 Task: Find connections with filter location Deinze with filter topic #marketingdigitalwith filter profile language Potuguese with filter current company TVS Credit Services Ltd. with filter school CMR Institute Of Management Studies with filter industry Professional Organizations with filter service category Software Testing with filter keywords title Marketing Manager
Action: Mouse moved to (543, 93)
Screenshot: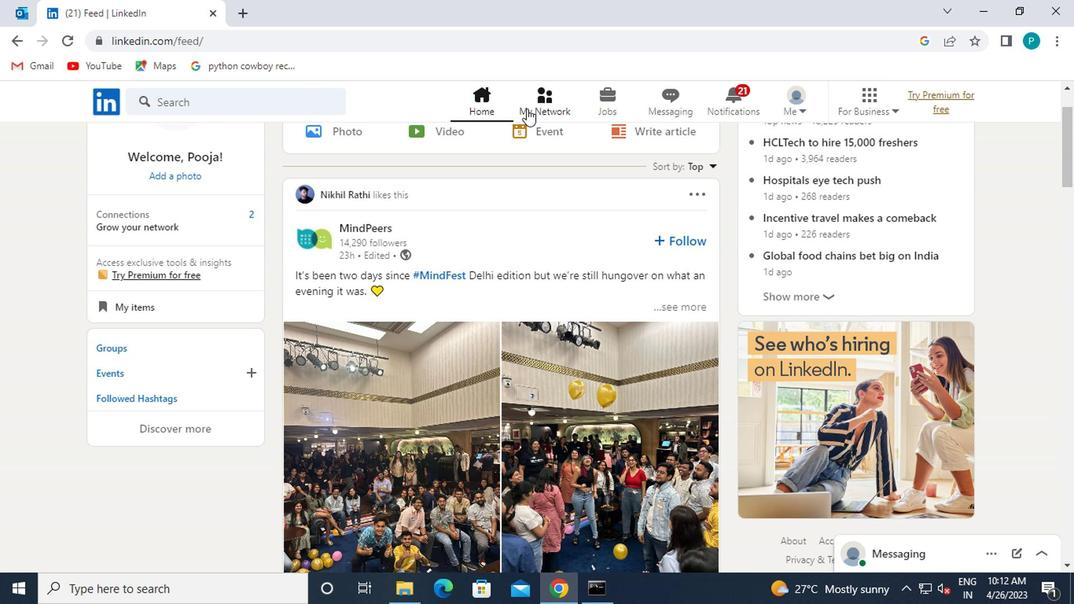 
Action: Mouse pressed left at (543, 93)
Screenshot: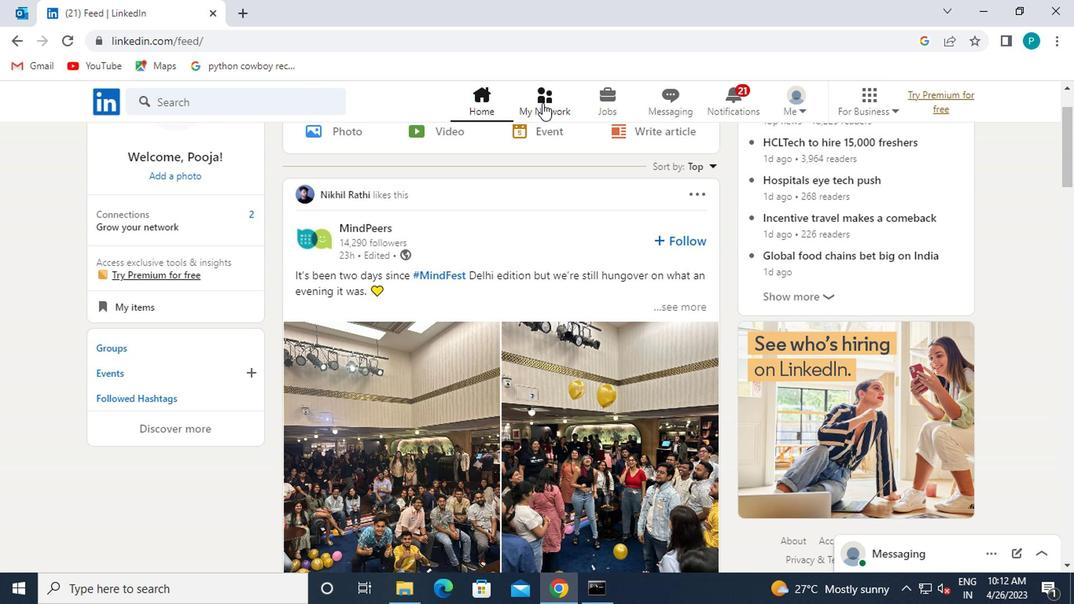 
Action: Mouse moved to (129, 188)
Screenshot: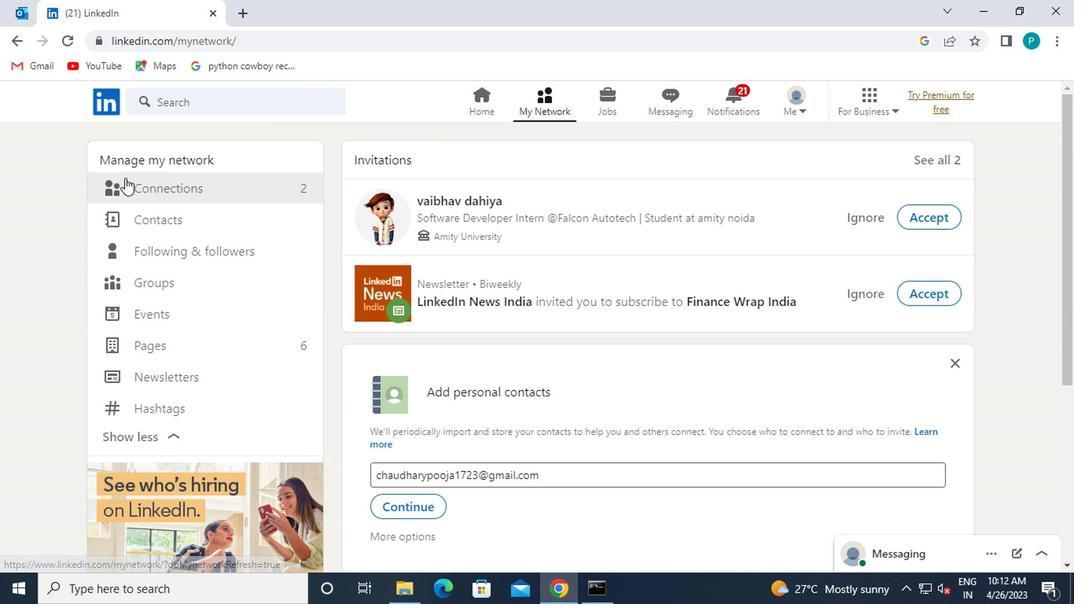 
Action: Mouse pressed left at (129, 188)
Screenshot: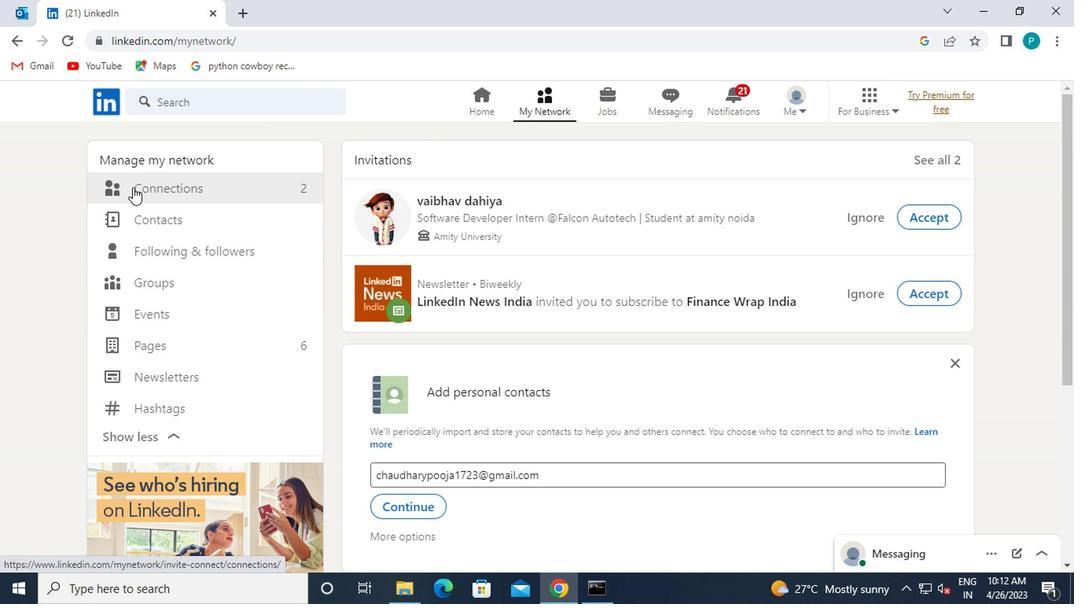 
Action: Mouse moved to (642, 187)
Screenshot: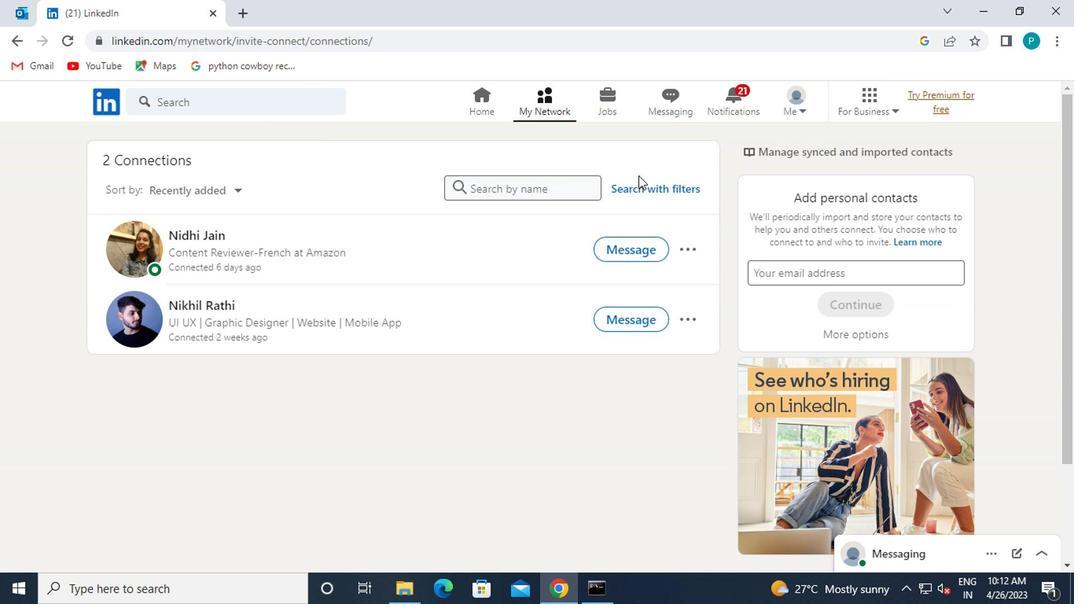 
Action: Mouse pressed left at (642, 187)
Screenshot: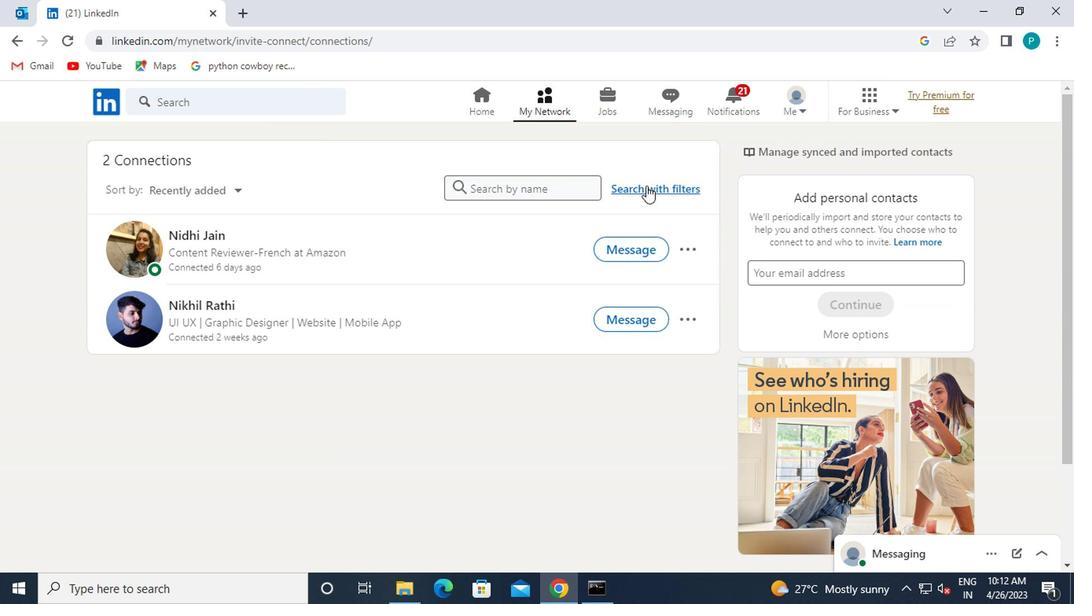 
Action: Mouse moved to (515, 137)
Screenshot: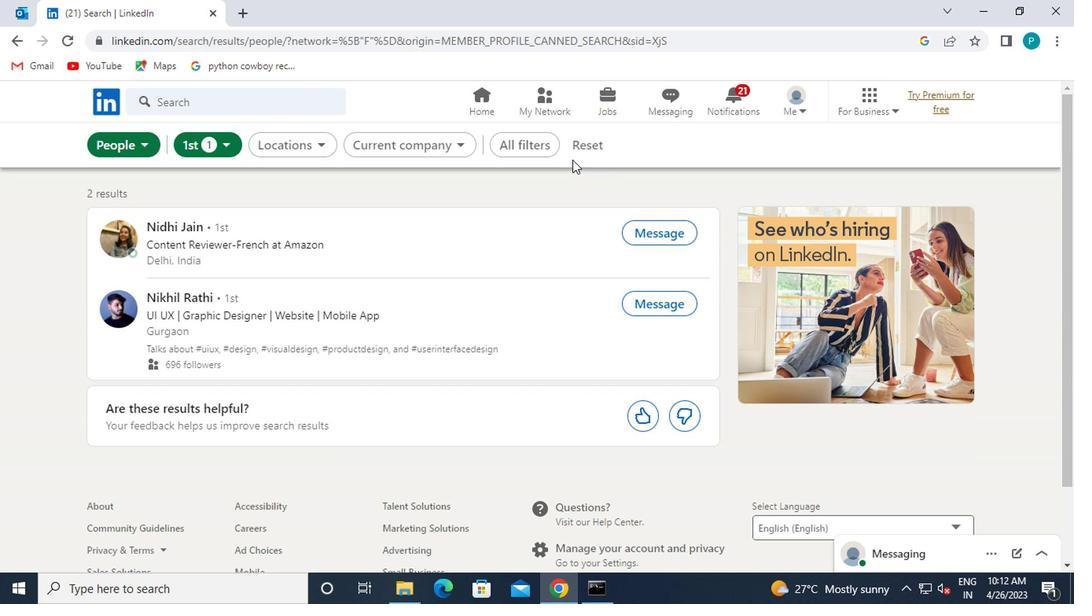 
Action: Mouse pressed left at (515, 137)
Screenshot: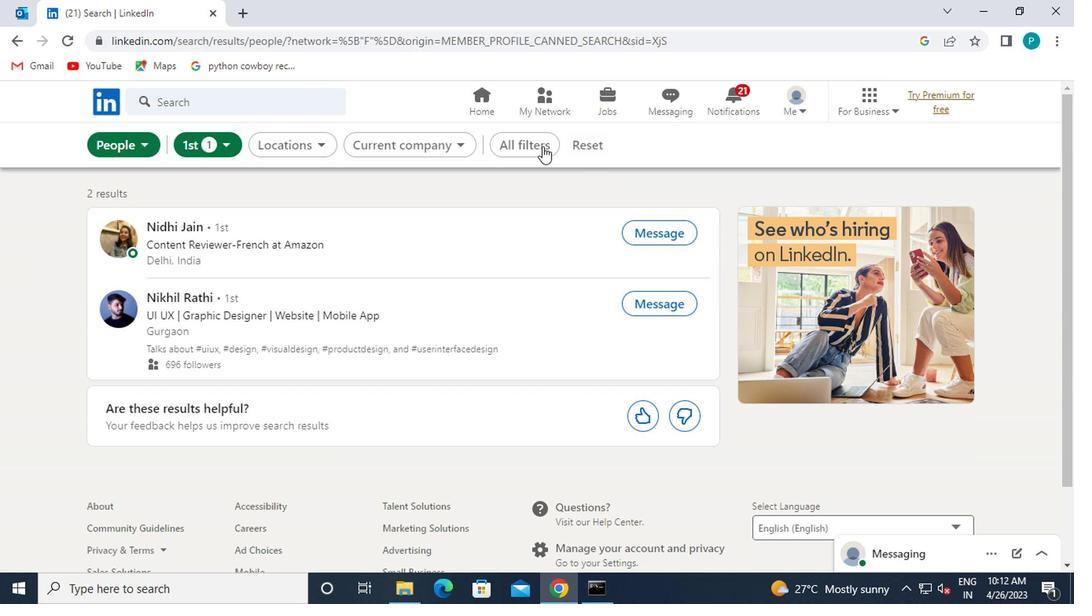 
Action: Mouse moved to (852, 322)
Screenshot: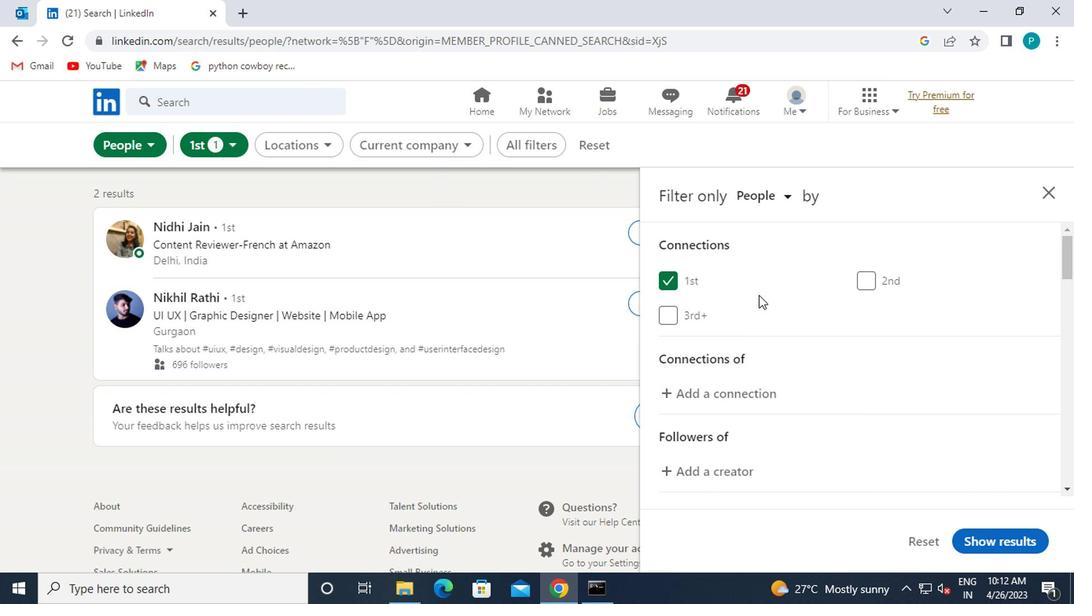 
Action: Mouse scrolled (852, 321) with delta (0, -1)
Screenshot: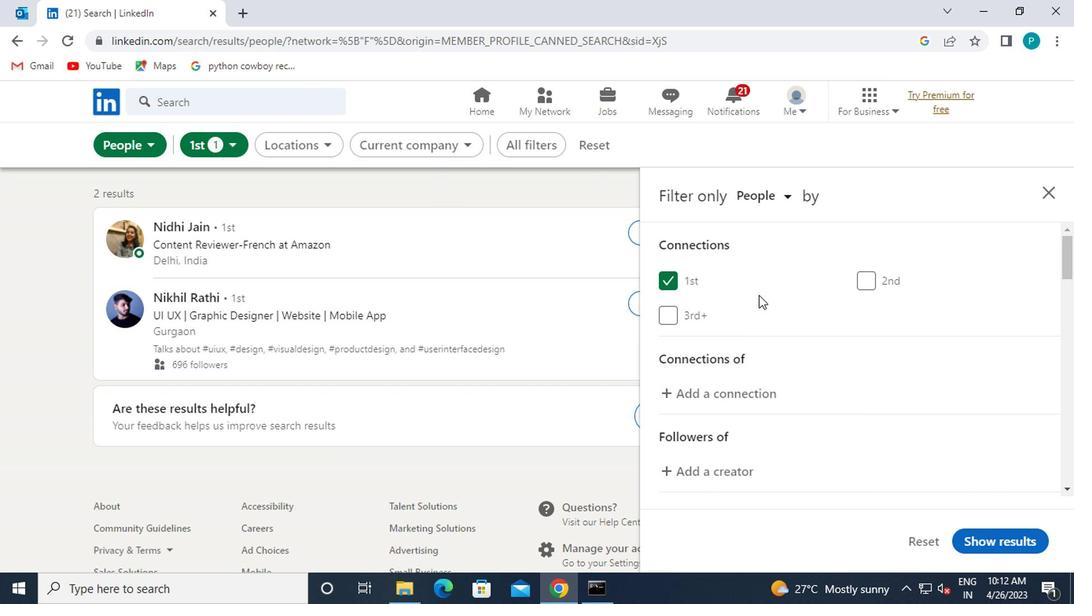 
Action: Mouse moved to (852, 323)
Screenshot: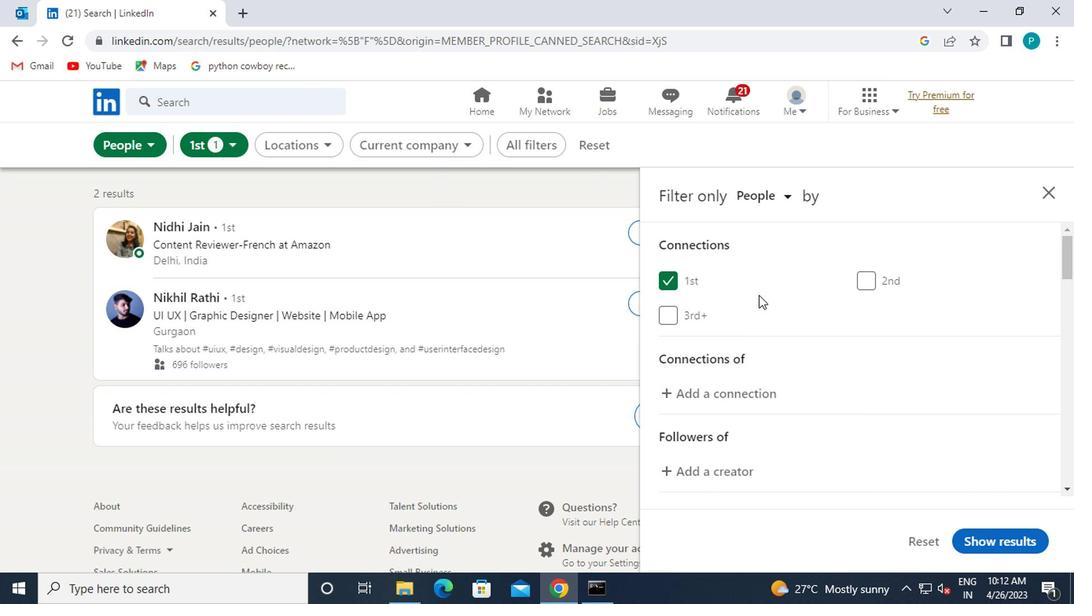 
Action: Mouse scrolled (852, 322) with delta (0, 0)
Screenshot: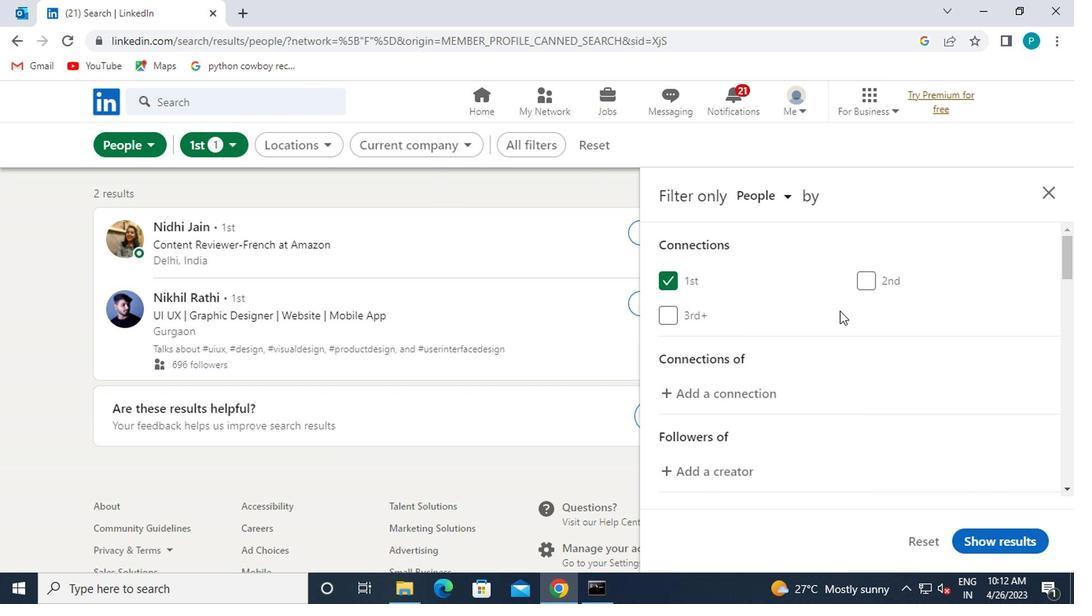 
Action: Mouse scrolled (852, 322) with delta (0, 0)
Screenshot: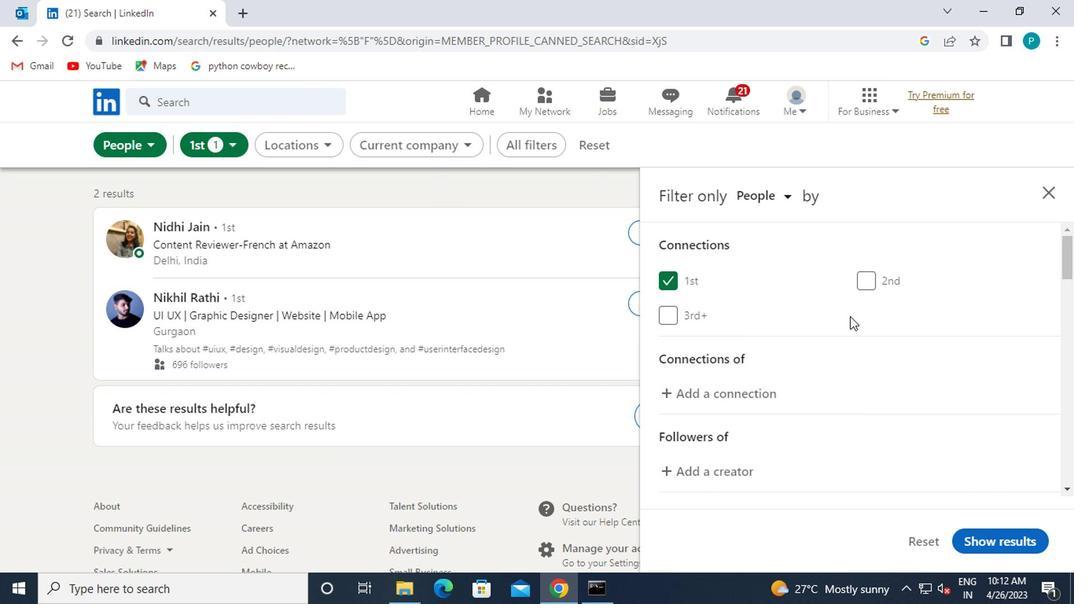 
Action: Mouse scrolled (852, 322) with delta (0, 0)
Screenshot: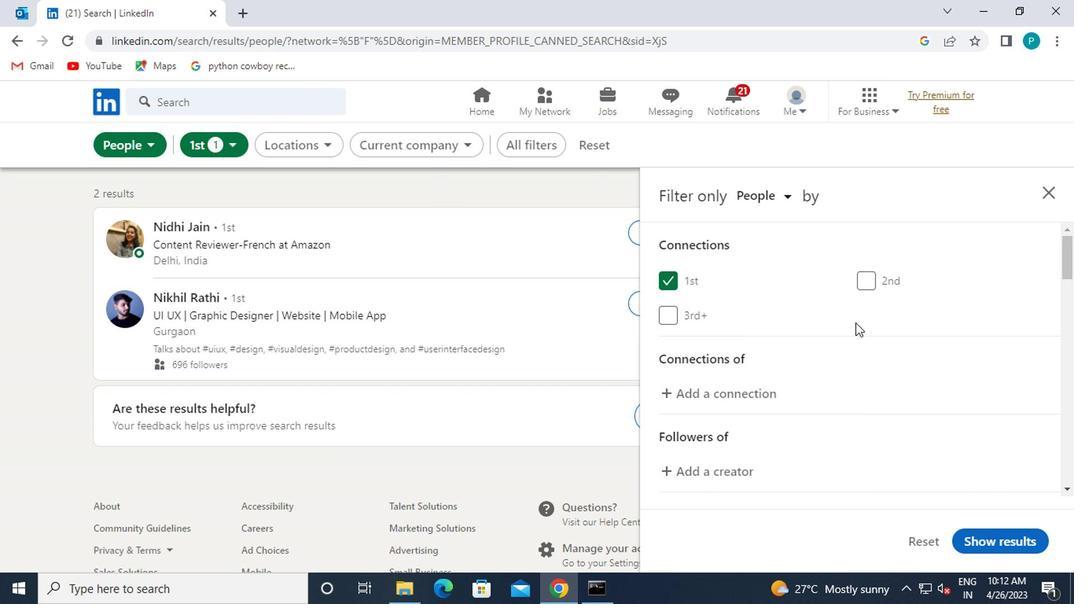 
Action: Mouse moved to (866, 311)
Screenshot: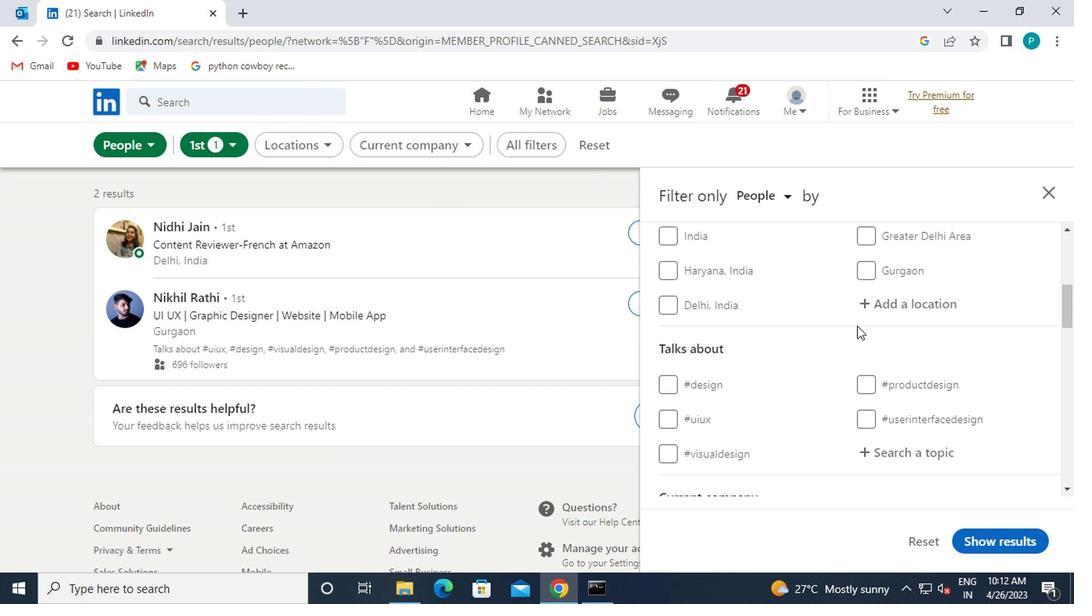 
Action: Mouse pressed left at (866, 311)
Screenshot: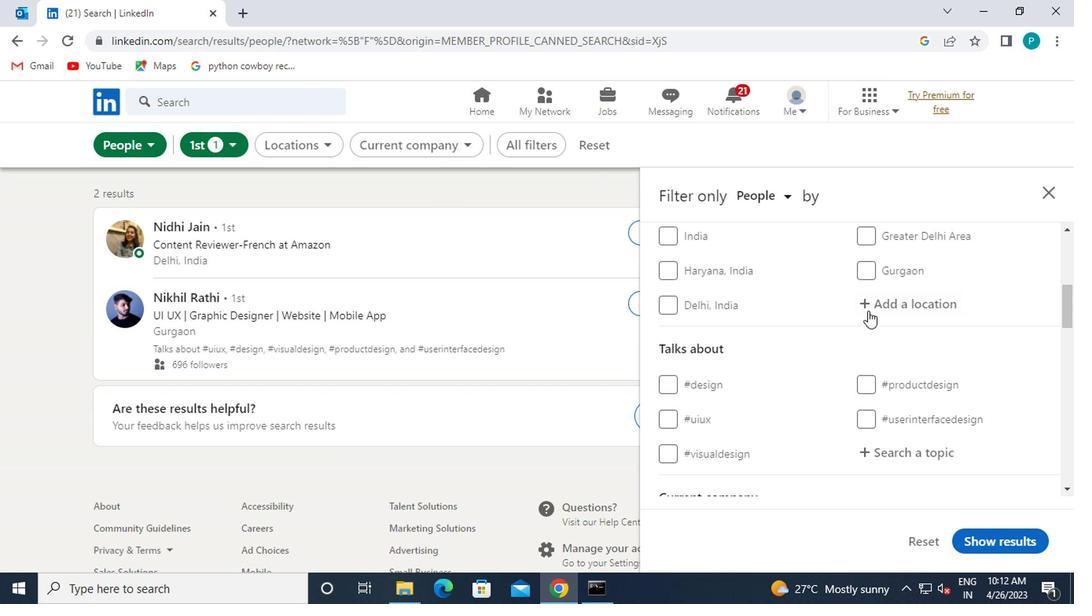 
Action: Mouse moved to (867, 307)
Screenshot: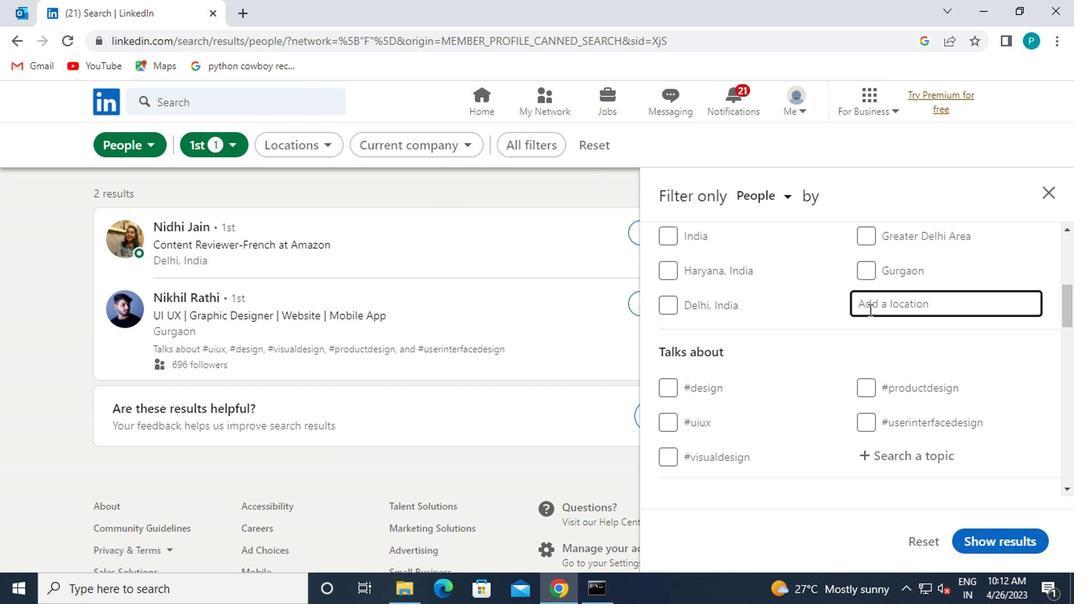 
Action: Key pressed <Key.caps_lock>d<Key.caps_lock>ei
Screenshot: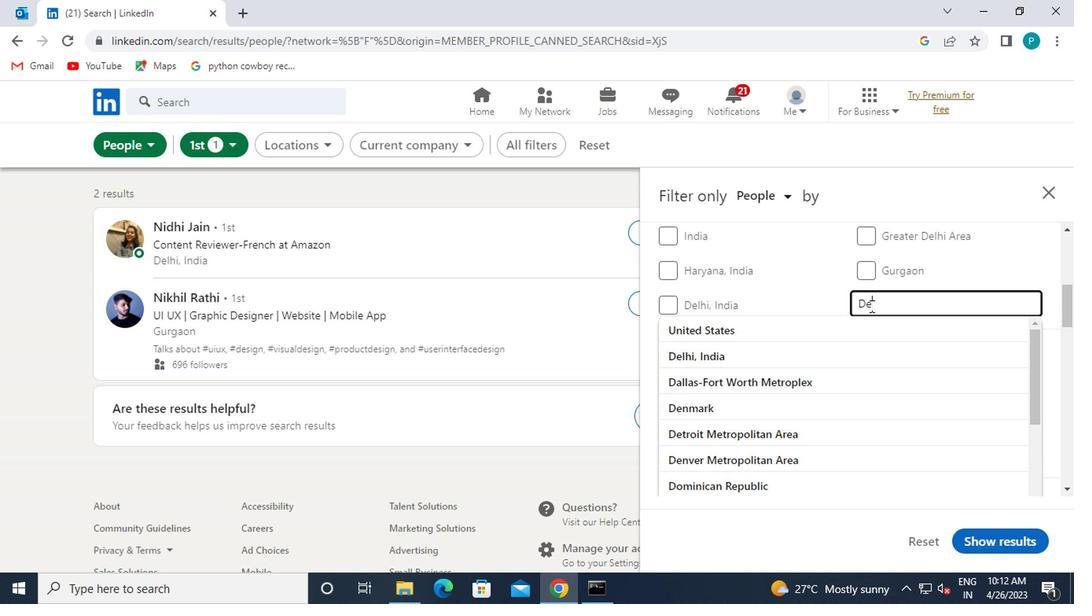 
Action: Mouse moved to (842, 270)
Screenshot: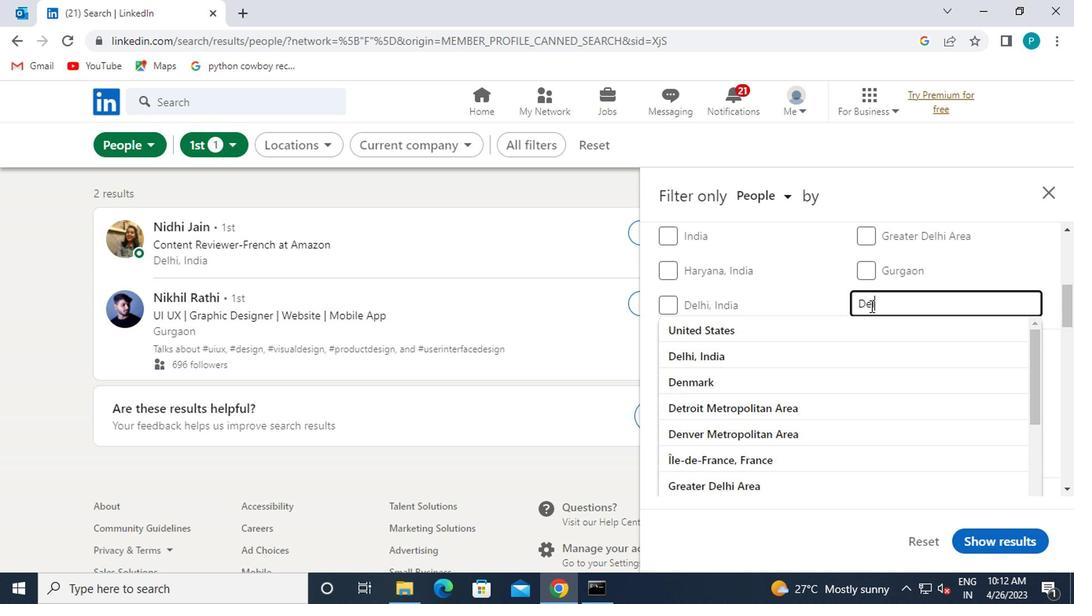 
Action: Key pressed nze
Screenshot: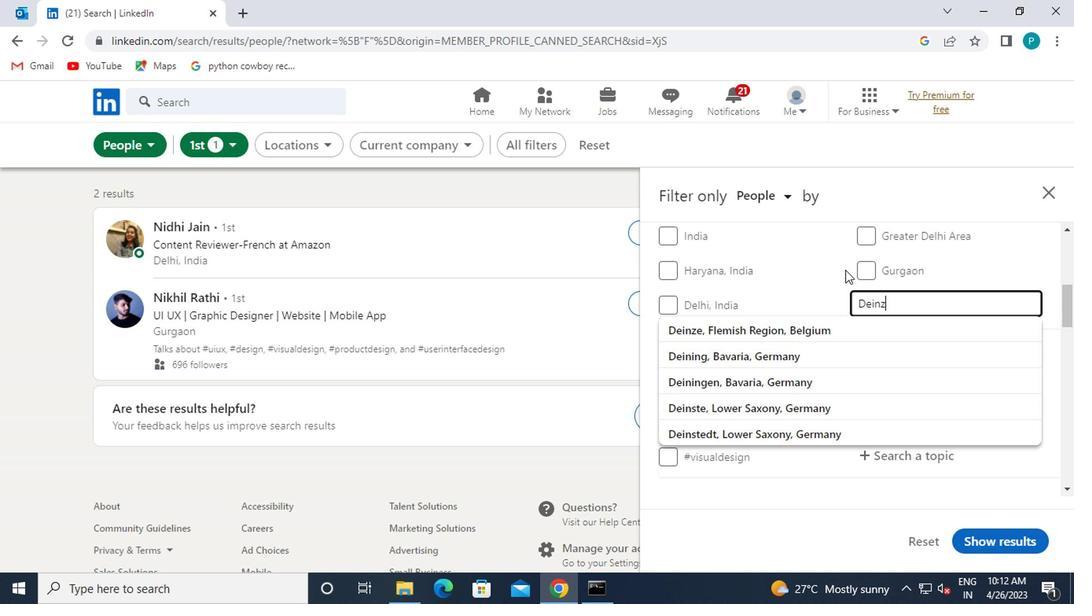 
Action: Mouse moved to (841, 332)
Screenshot: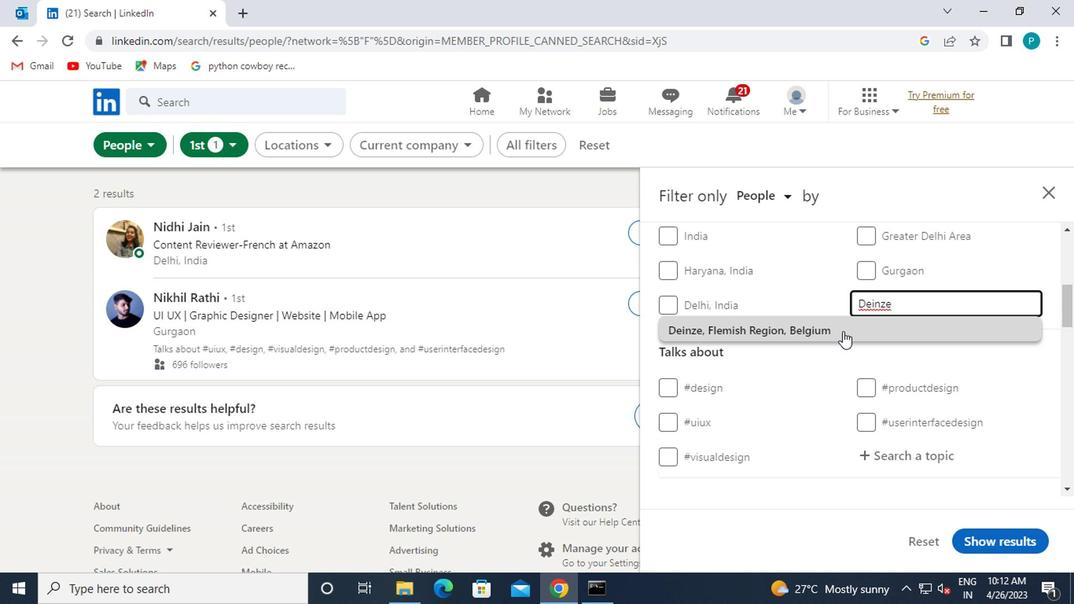 
Action: Mouse pressed left at (841, 332)
Screenshot: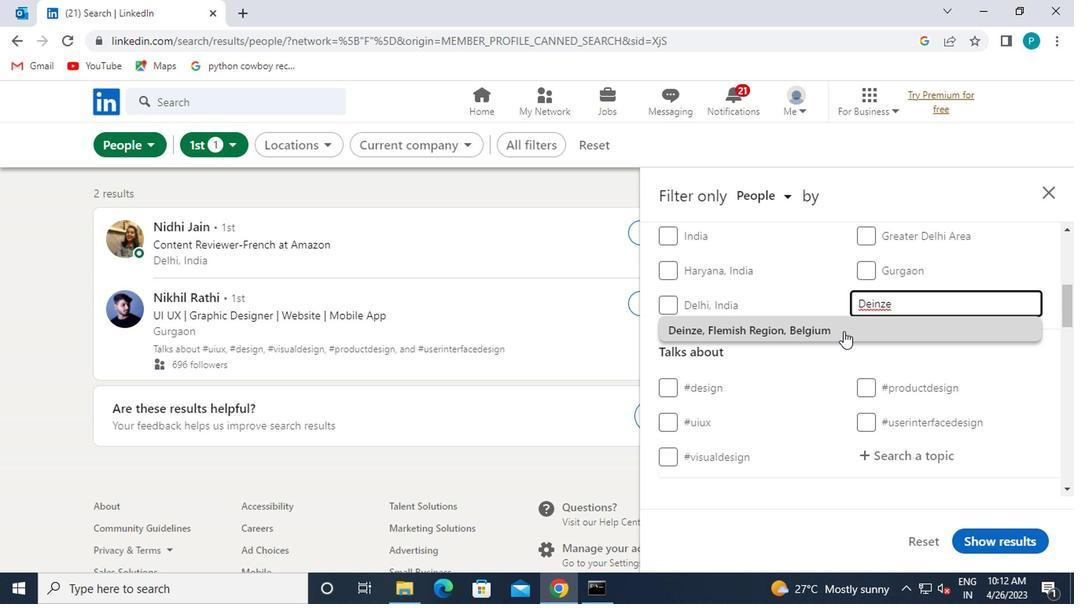 
Action: Mouse scrolled (841, 331) with delta (0, -1)
Screenshot: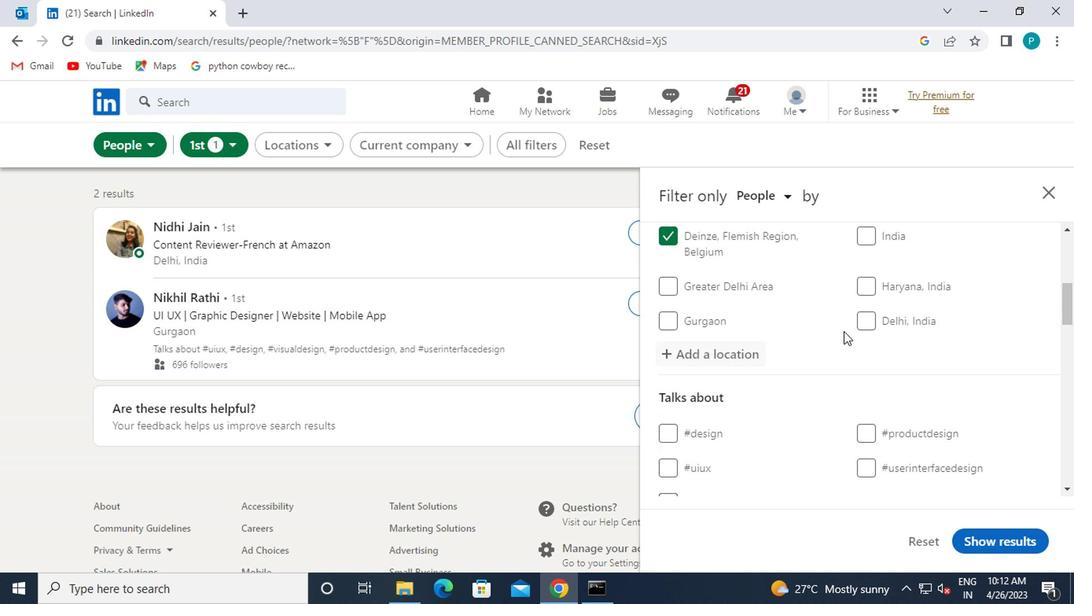 
Action: Mouse scrolled (841, 331) with delta (0, -1)
Screenshot: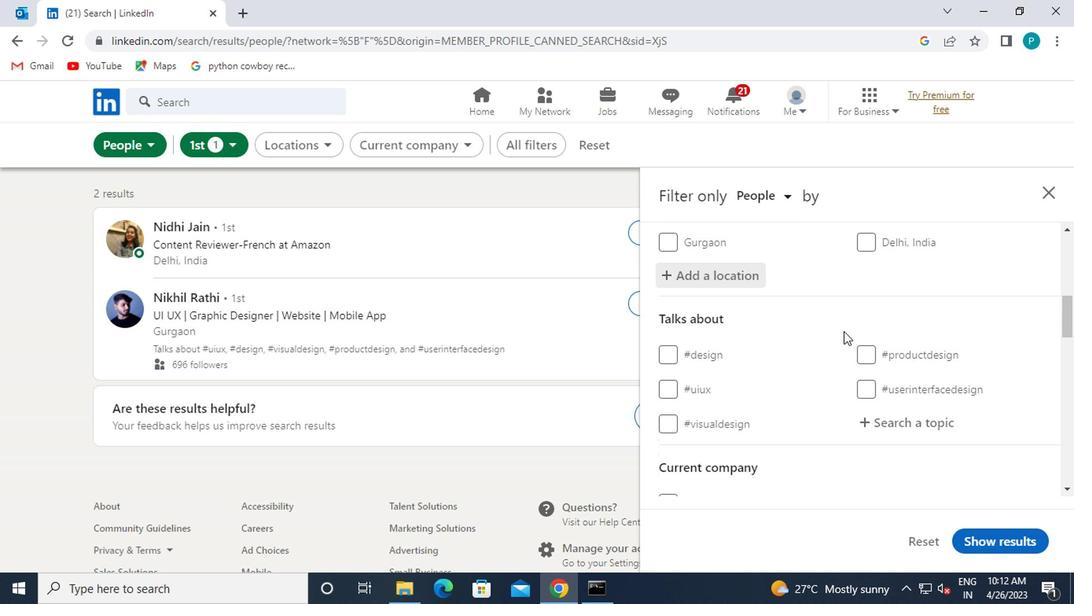 
Action: Mouse scrolled (841, 331) with delta (0, -1)
Screenshot: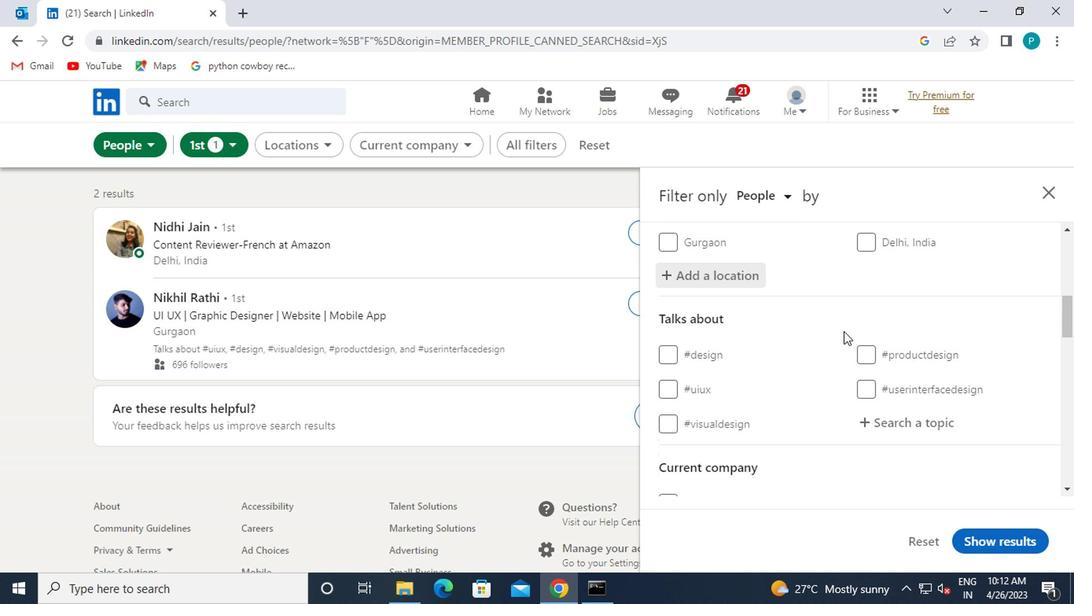 
Action: Mouse moved to (886, 272)
Screenshot: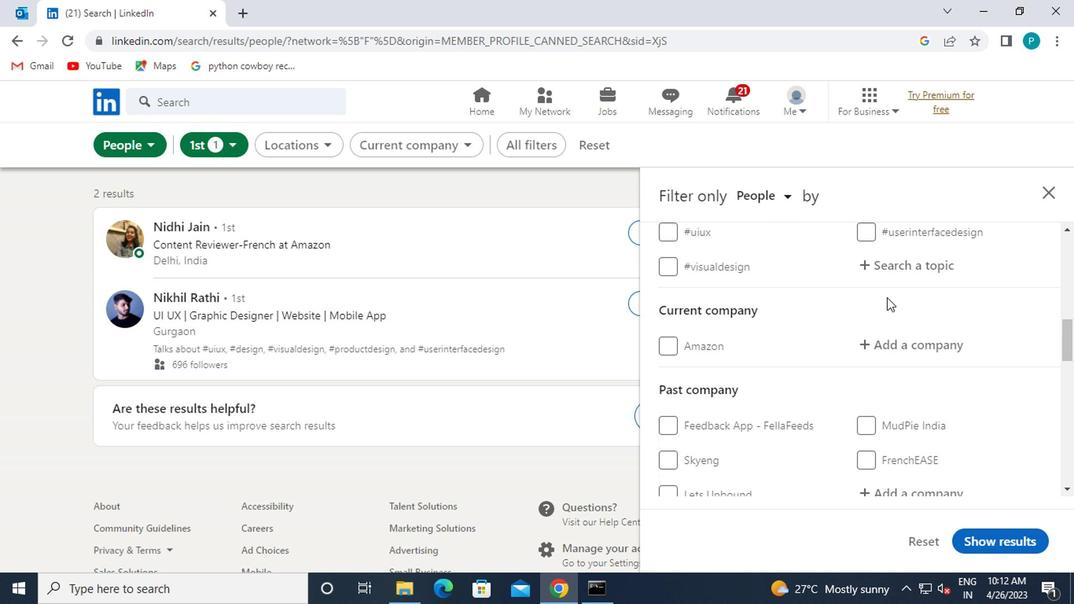 
Action: Mouse pressed left at (886, 272)
Screenshot: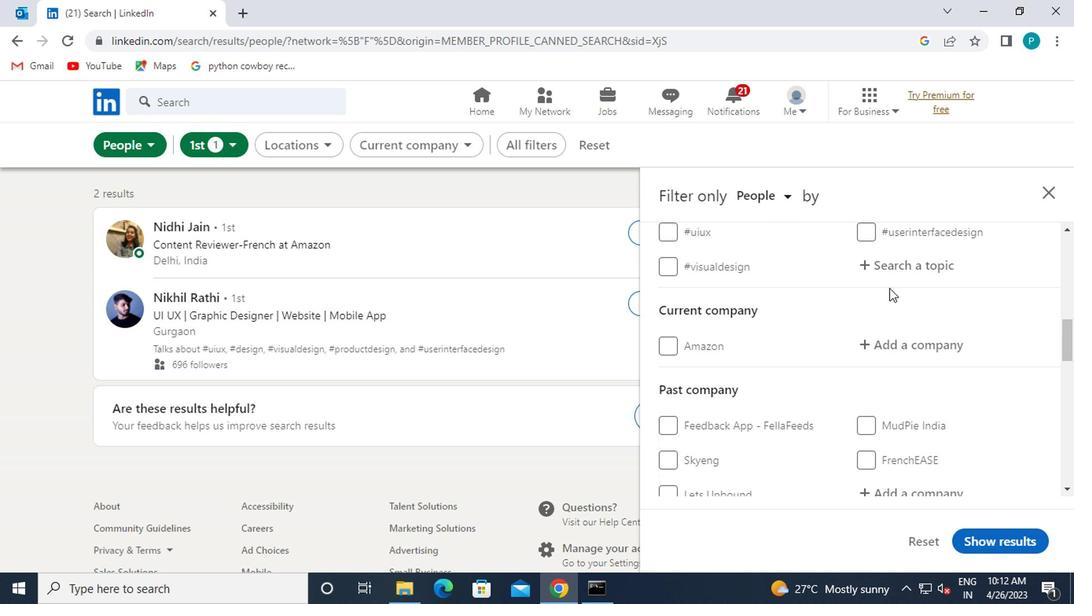 
Action: Mouse moved to (919, 243)
Screenshot: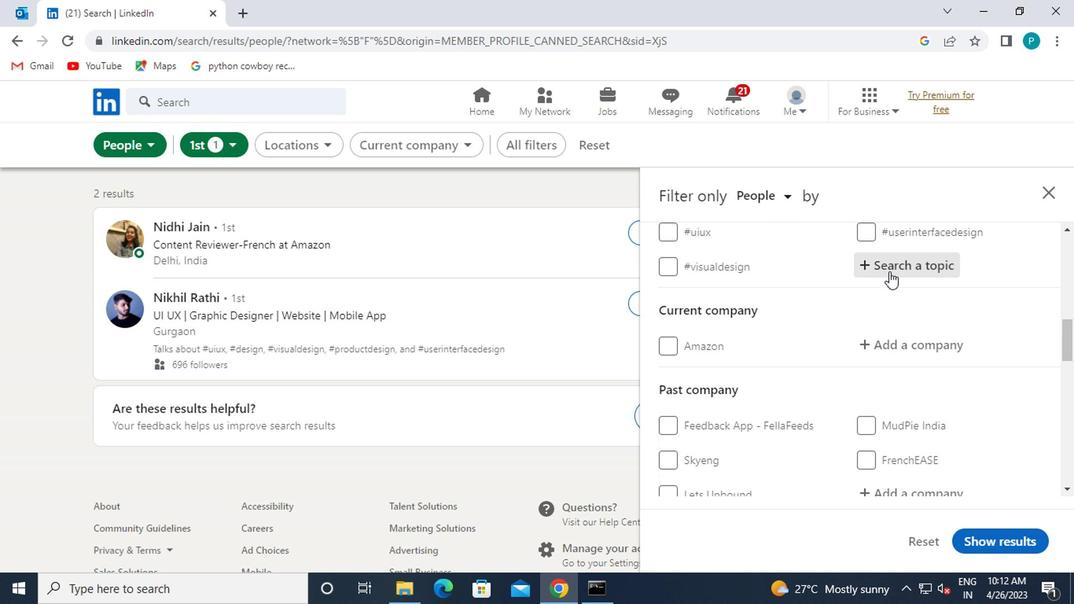 
Action: Key pressed <Key.shift>#MARKEY<Key.backspace>TINGDIGITAL
Screenshot: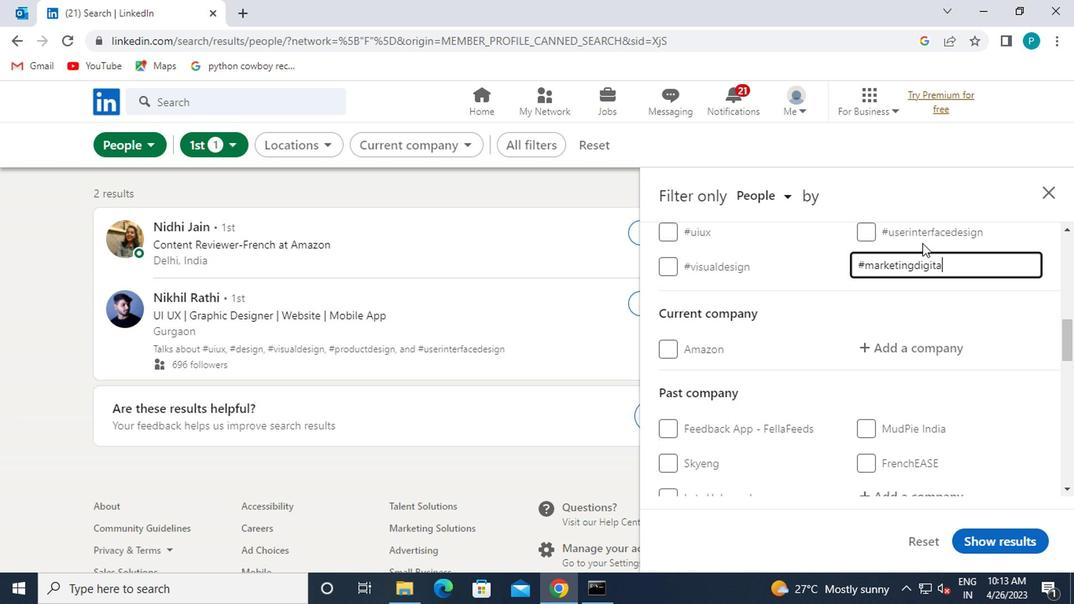 
Action: Mouse moved to (927, 257)
Screenshot: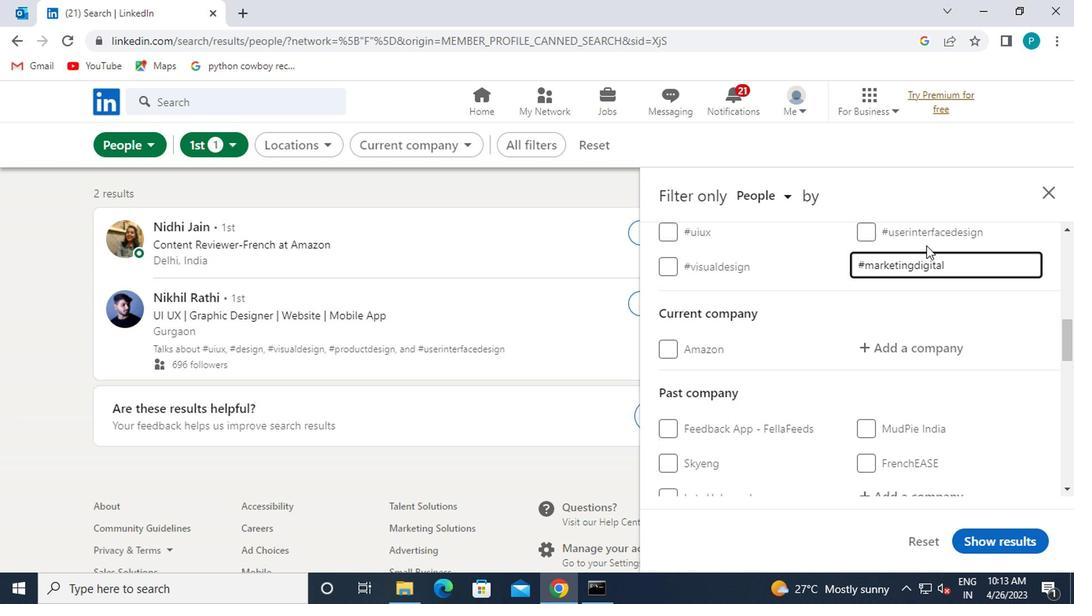 
Action: Mouse scrolled (927, 256) with delta (0, 0)
Screenshot: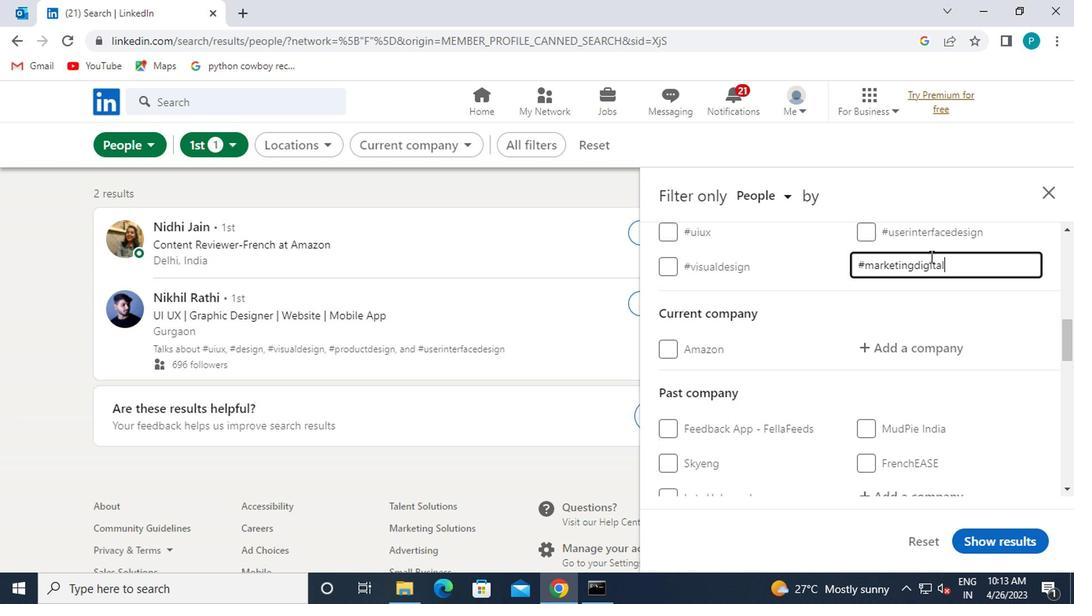 
Action: Mouse moved to (938, 321)
Screenshot: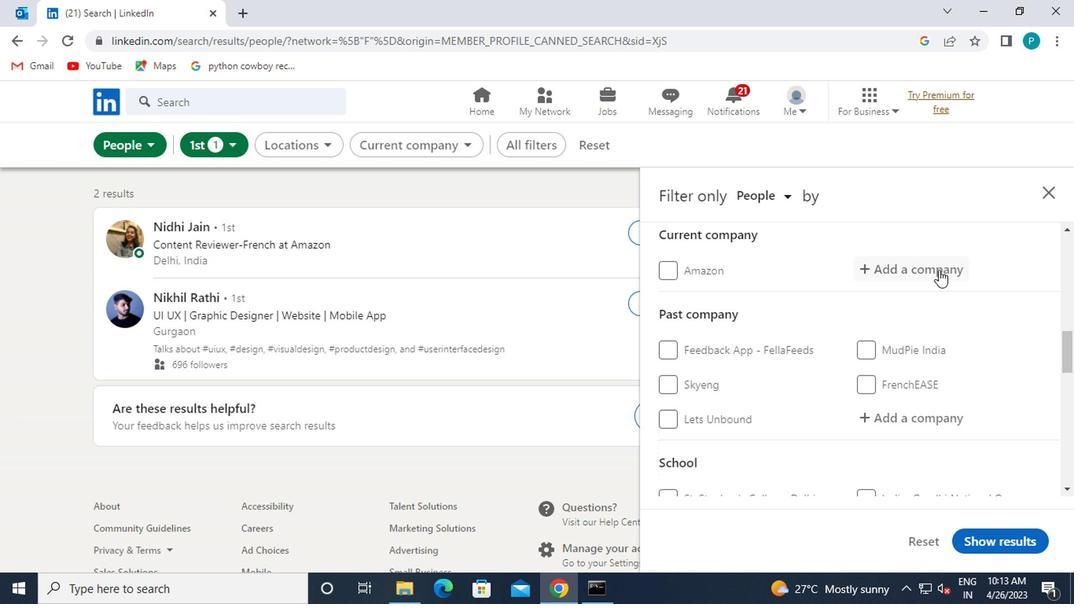 
Action: Mouse scrolled (938, 321) with delta (0, 0)
Screenshot: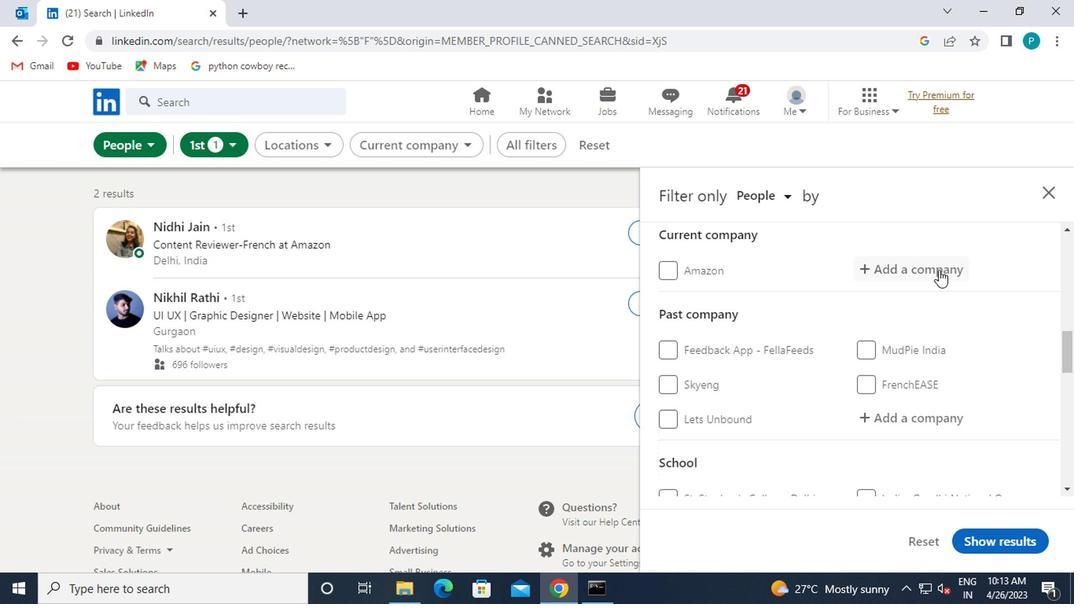 
Action: Mouse moved to (916, 313)
Screenshot: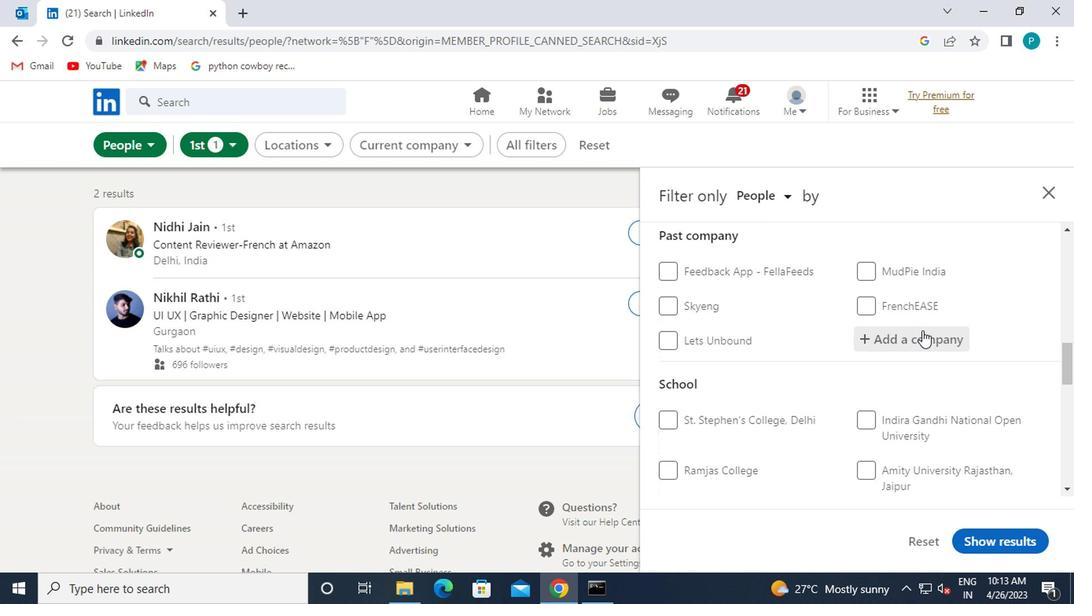 
Action: Mouse scrolled (916, 315) with delta (0, 1)
Screenshot: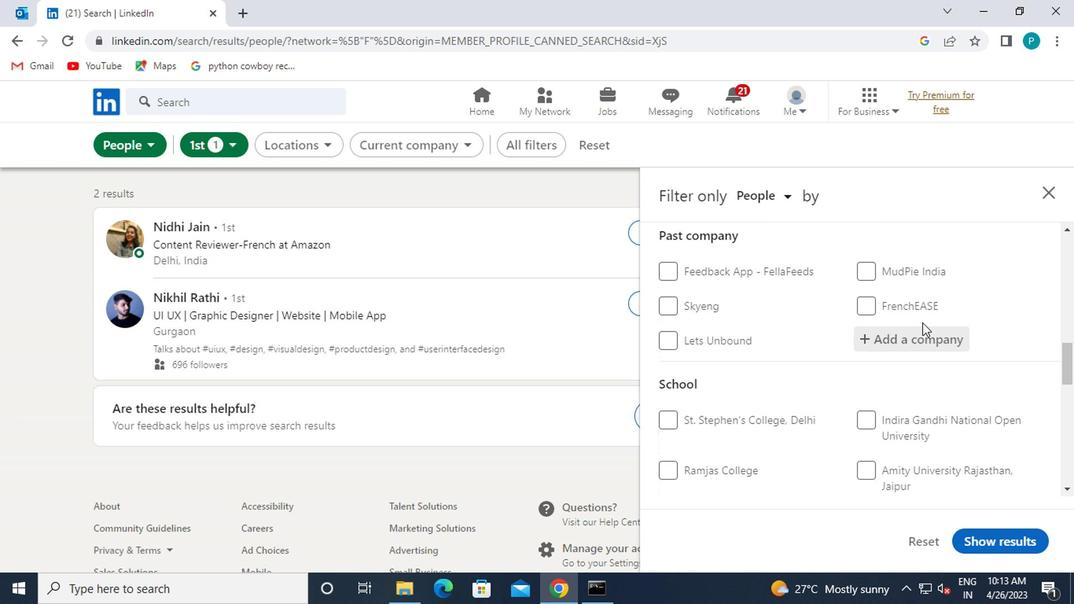 
Action: Mouse scrolled (916, 315) with delta (0, 1)
Screenshot: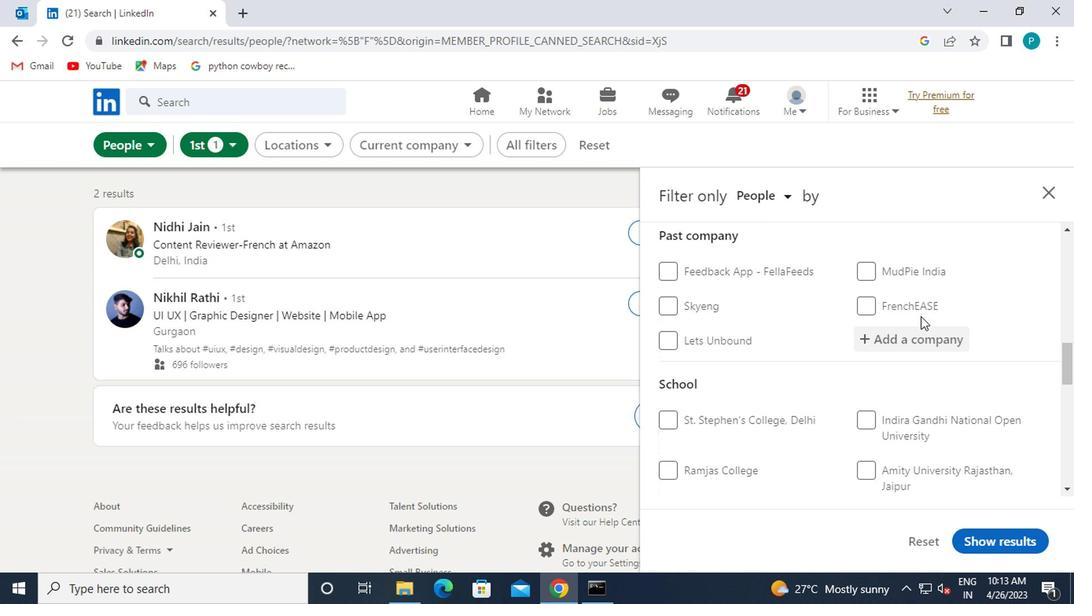 
Action: Mouse moved to (899, 350)
Screenshot: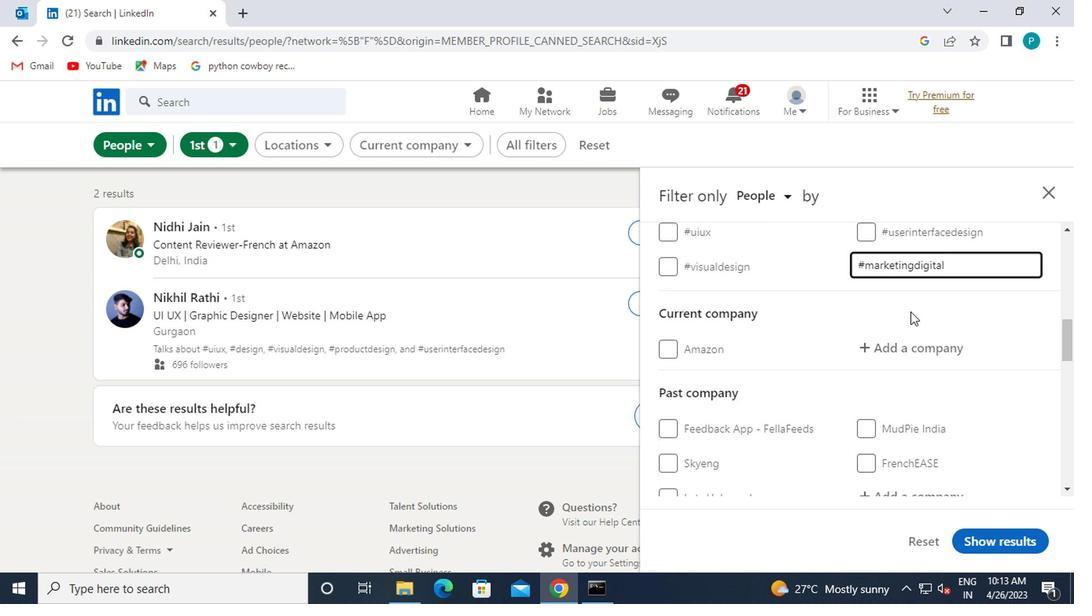 
Action: Mouse pressed left at (899, 350)
Screenshot: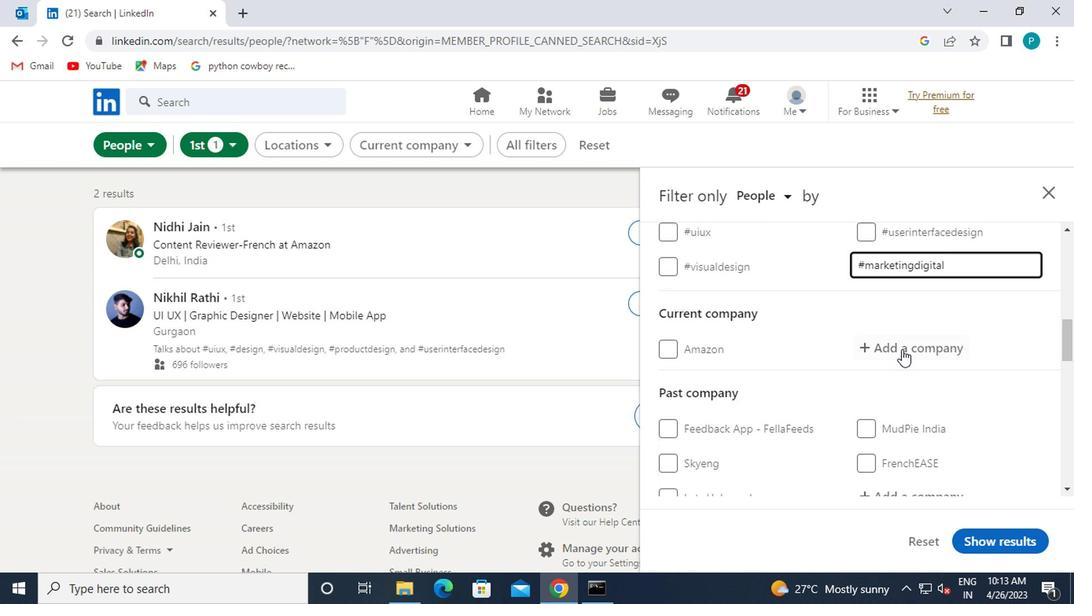 
Action: Mouse moved to (891, 306)
Screenshot: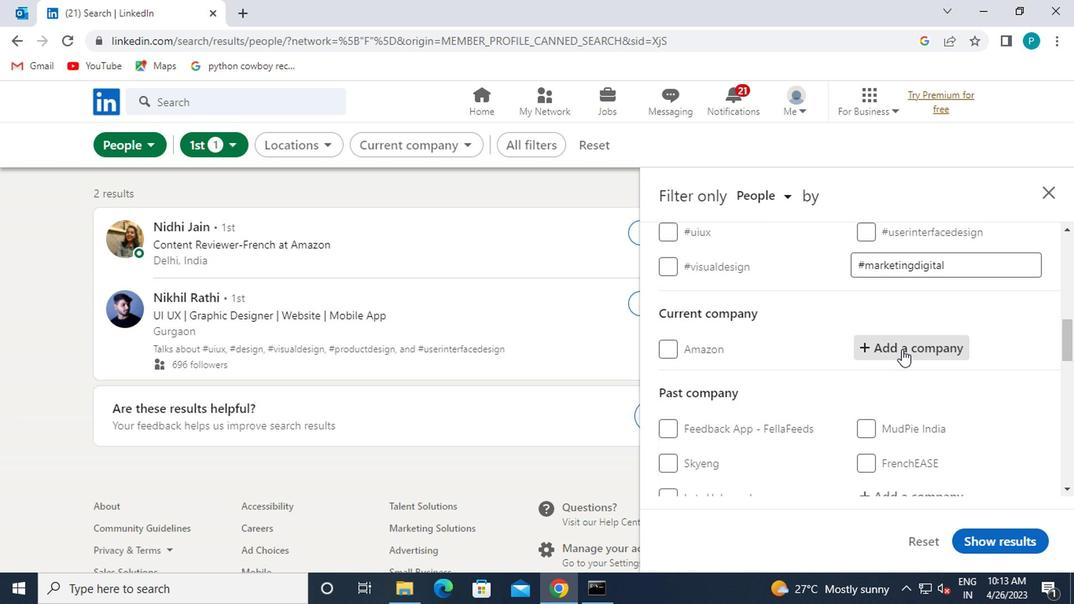 
Action: Key pressed TVX<Key.backspace>S
Screenshot: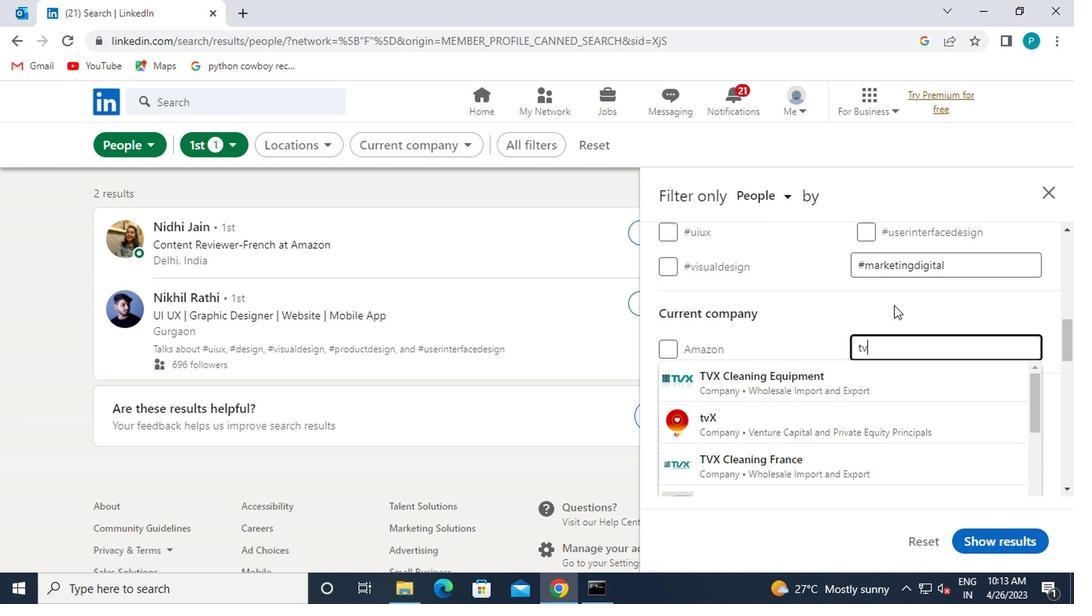 
Action: Mouse moved to (805, 471)
Screenshot: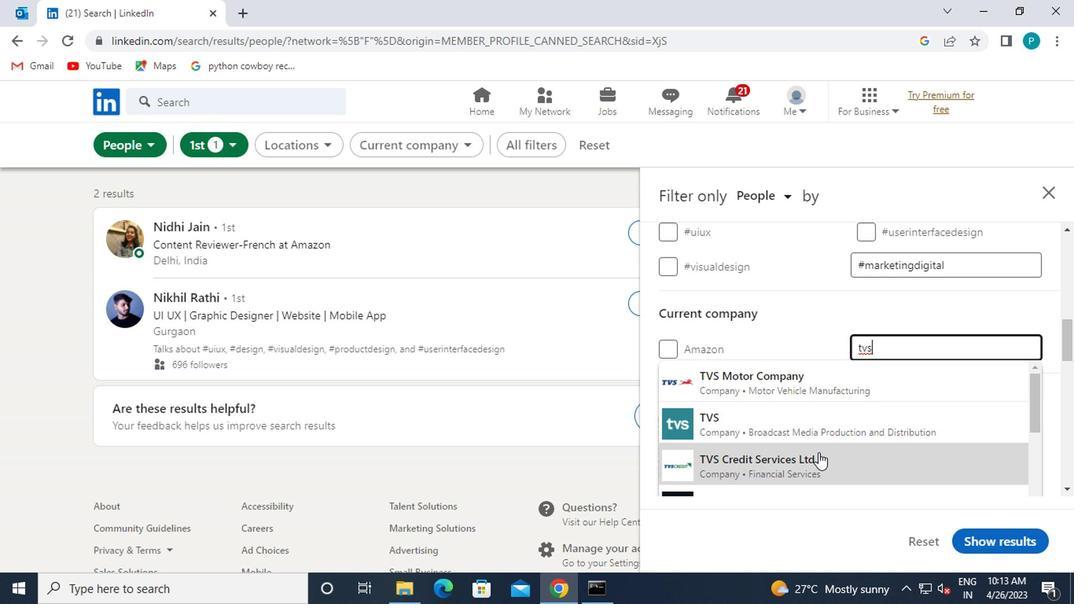 
Action: Mouse pressed left at (805, 471)
Screenshot: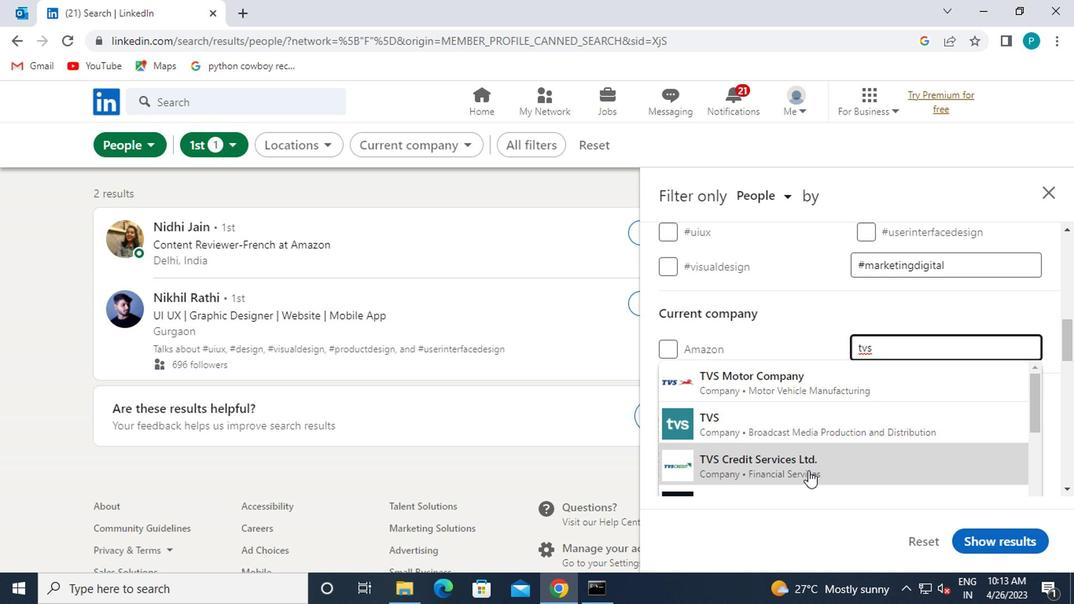 
Action: Mouse moved to (814, 447)
Screenshot: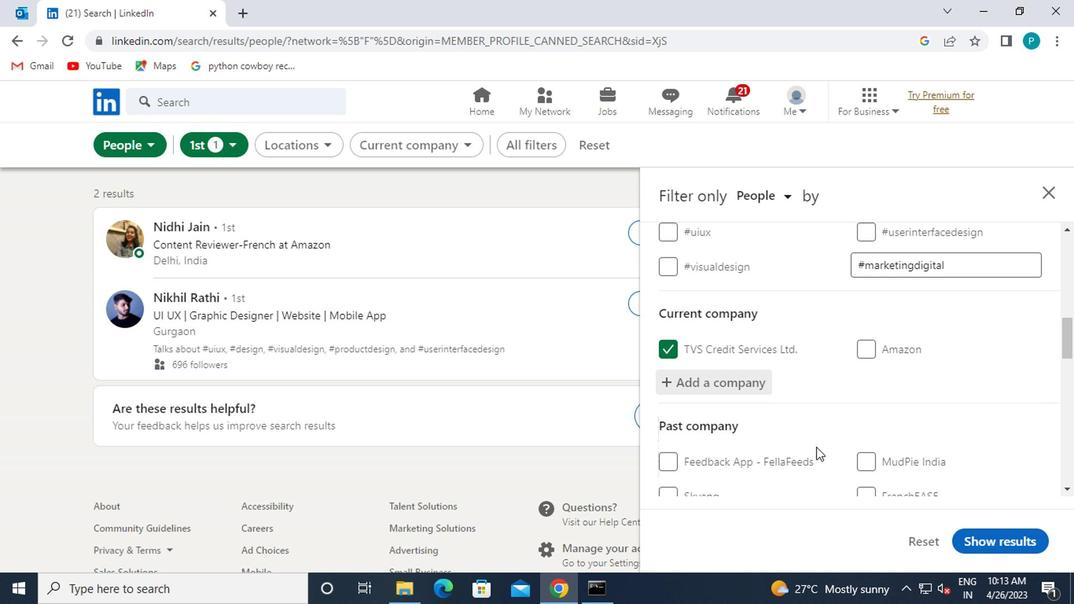 
Action: Mouse scrolled (814, 447) with delta (0, 0)
Screenshot: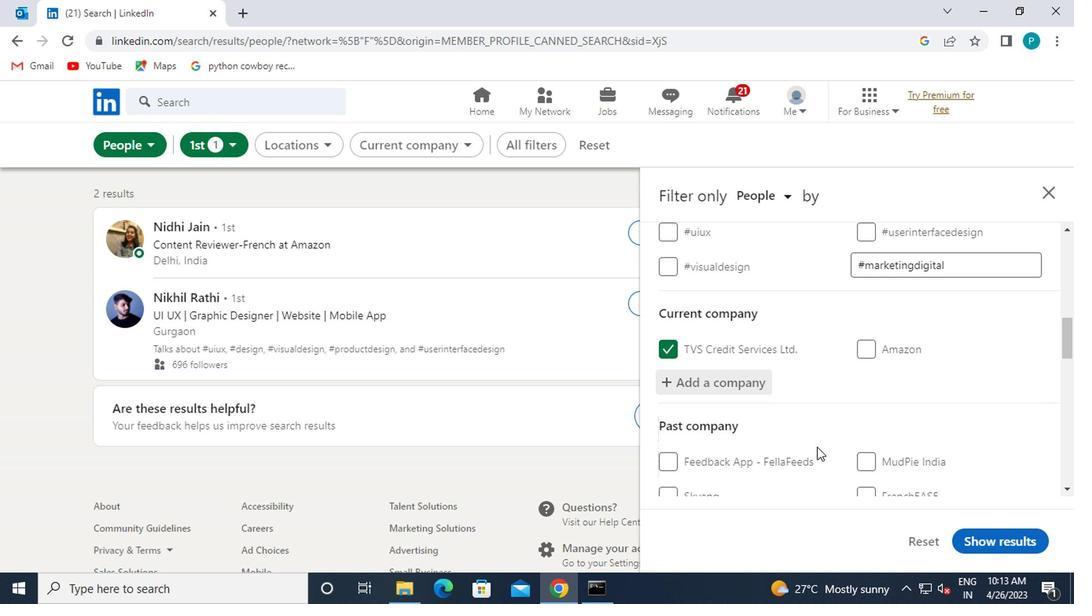 
Action: Mouse scrolled (814, 447) with delta (0, 0)
Screenshot: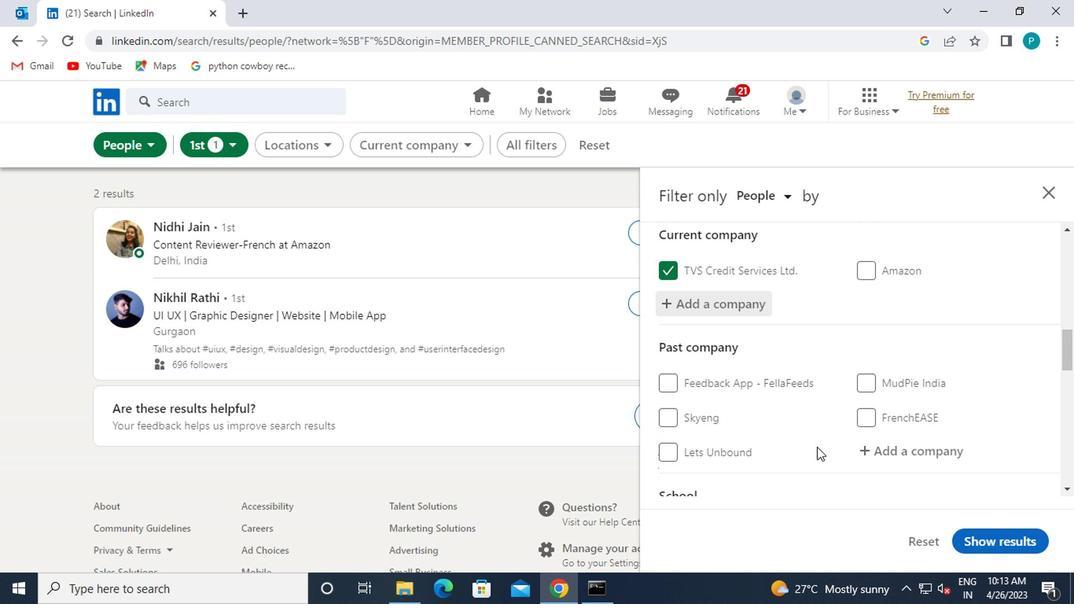 
Action: Mouse scrolled (814, 447) with delta (0, 0)
Screenshot: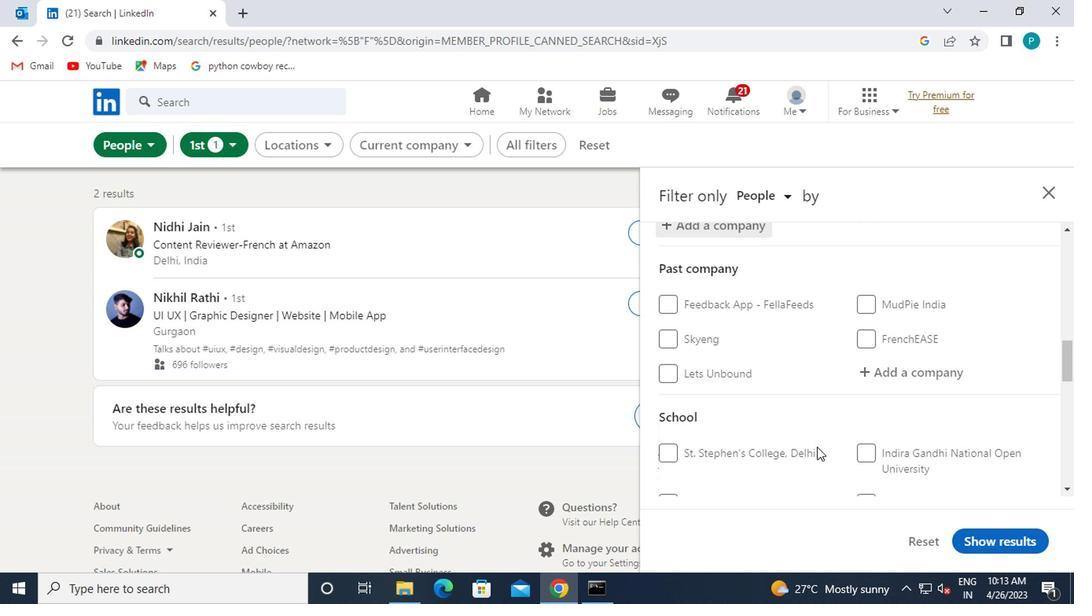 
Action: Mouse scrolled (814, 447) with delta (0, 0)
Screenshot: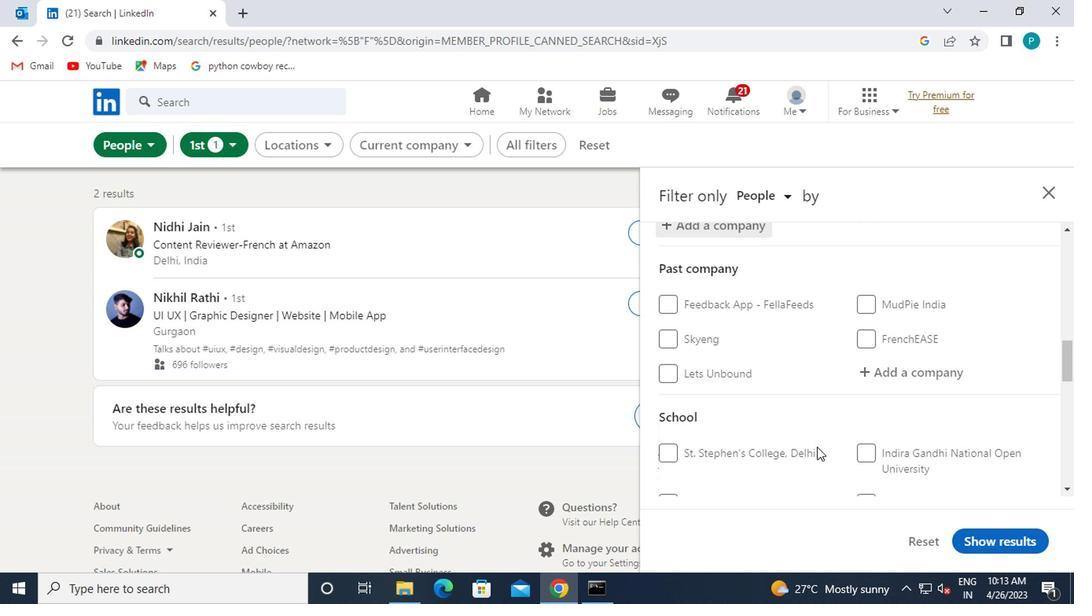 
Action: Mouse moved to (862, 396)
Screenshot: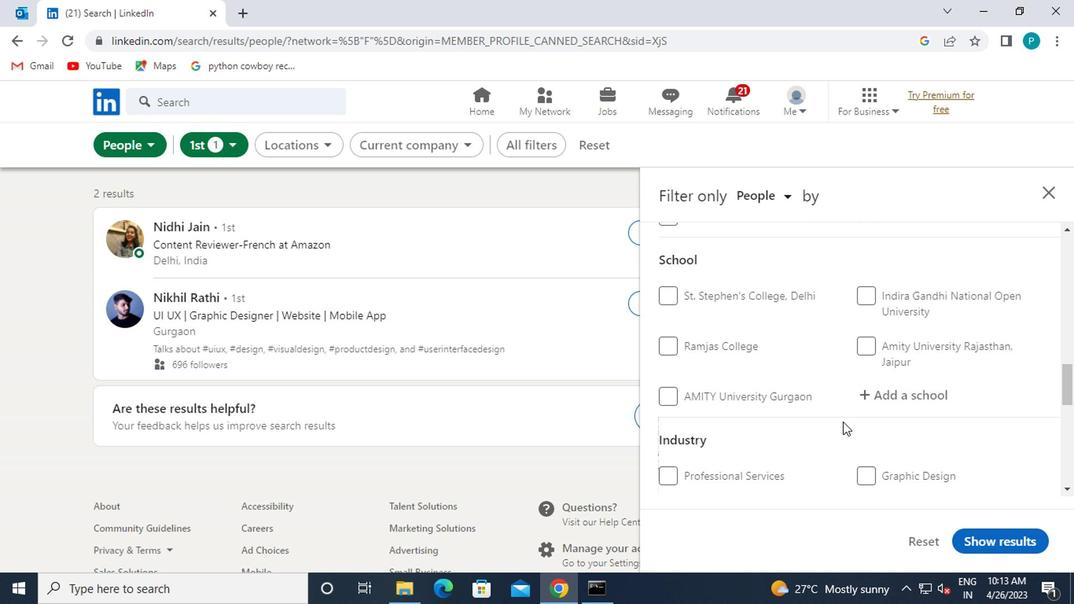 
Action: Mouse pressed left at (862, 396)
Screenshot: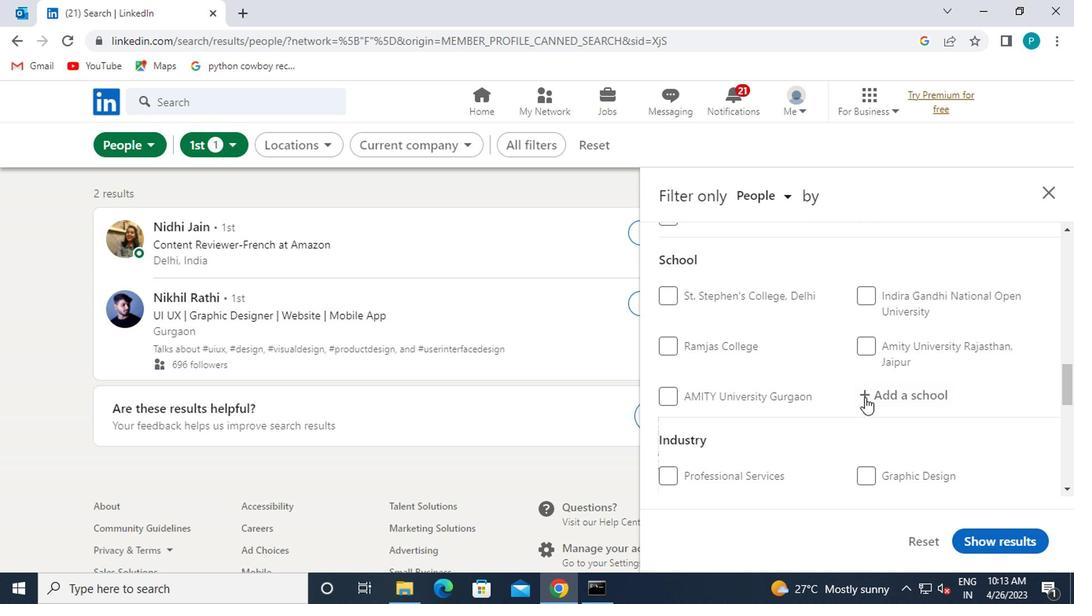 
Action: Mouse moved to (853, 396)
Screenshot: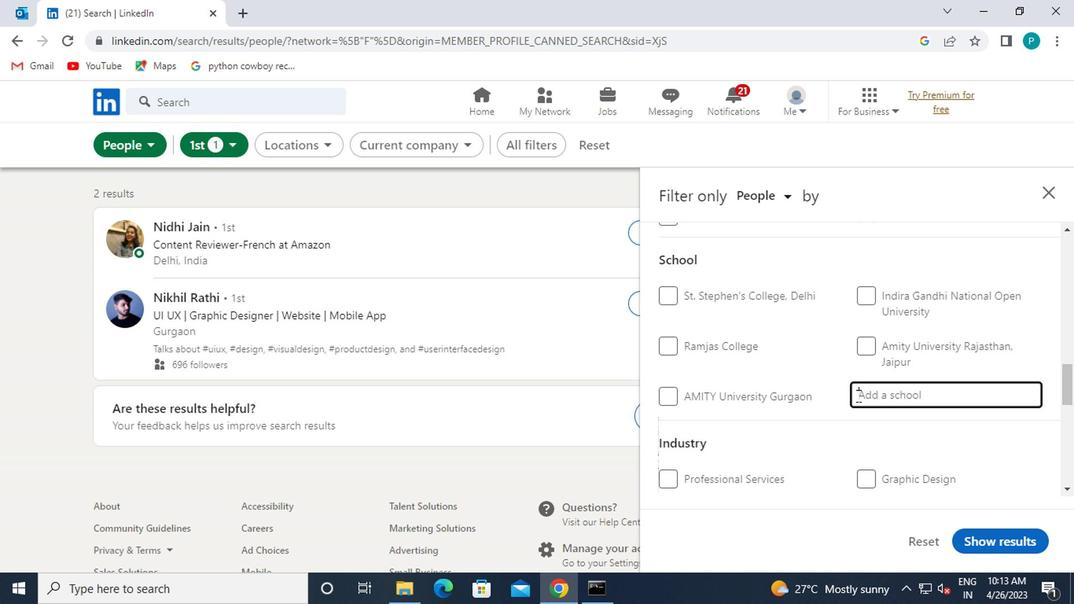 
Action: Key pressed <Key.caps_lock>CMR
Screenshot: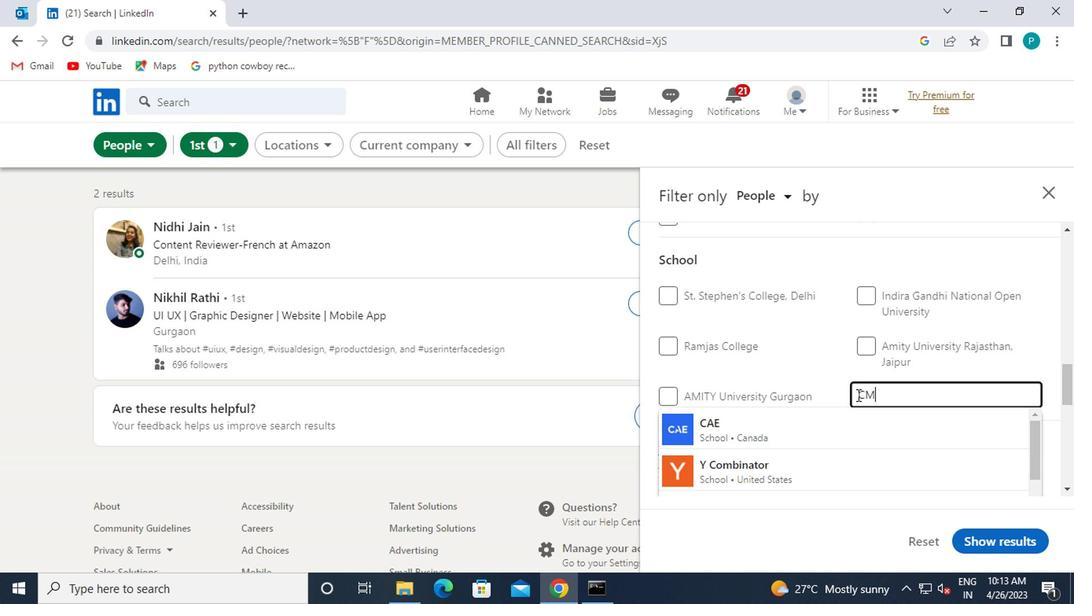 
Action: Mouse moved to (776, 441)
Screenshot: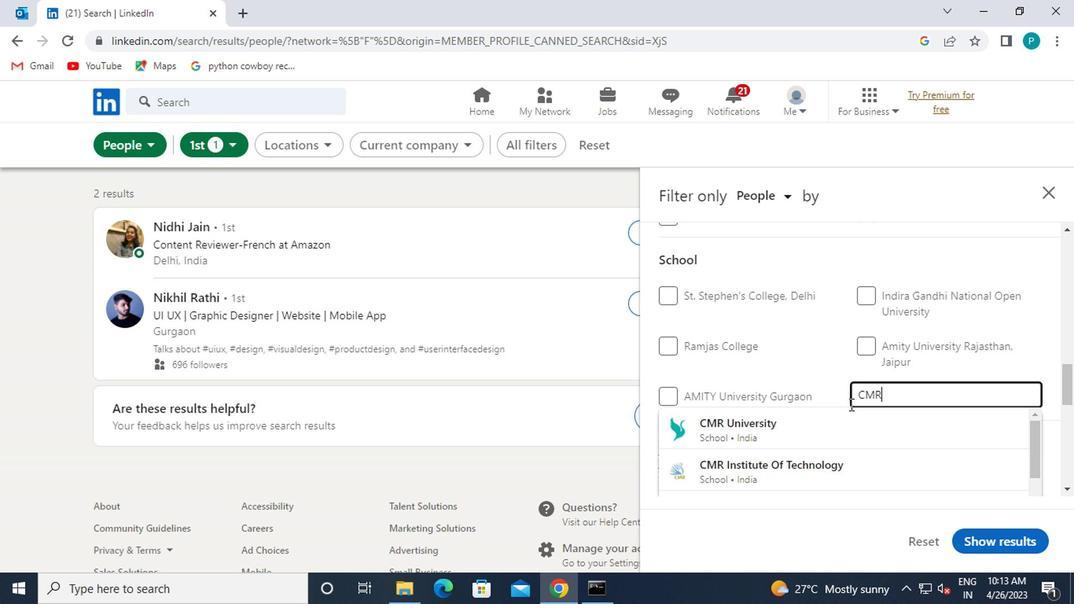 
Action: Mouse scrolled (776, 440) with delta (0, 0)
Screenshot: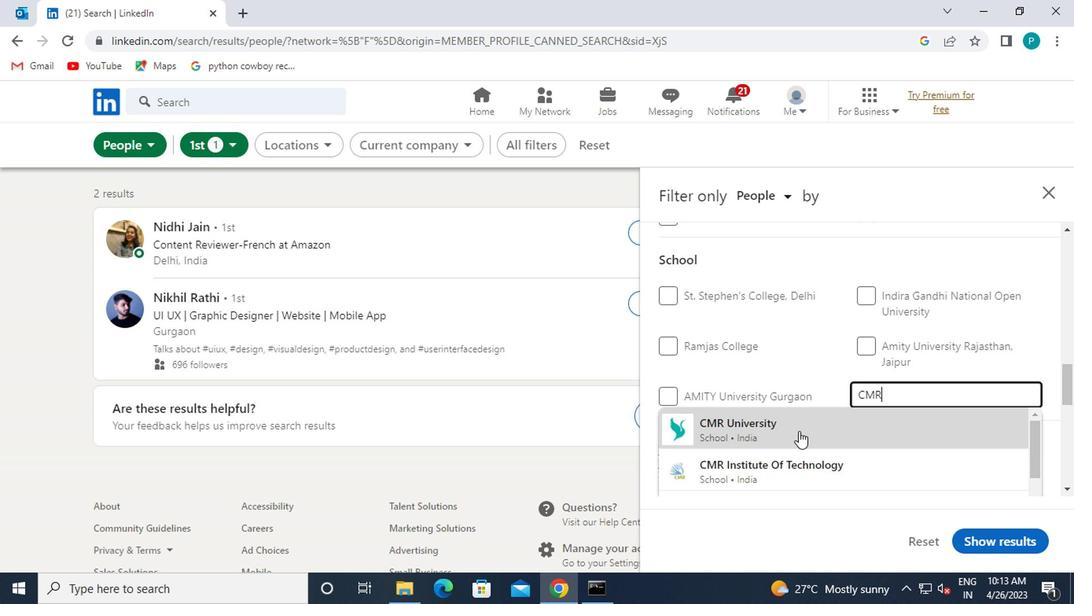 
Action: Mouse scrolled (776, 440) with delta (0, 0)
Screenshot: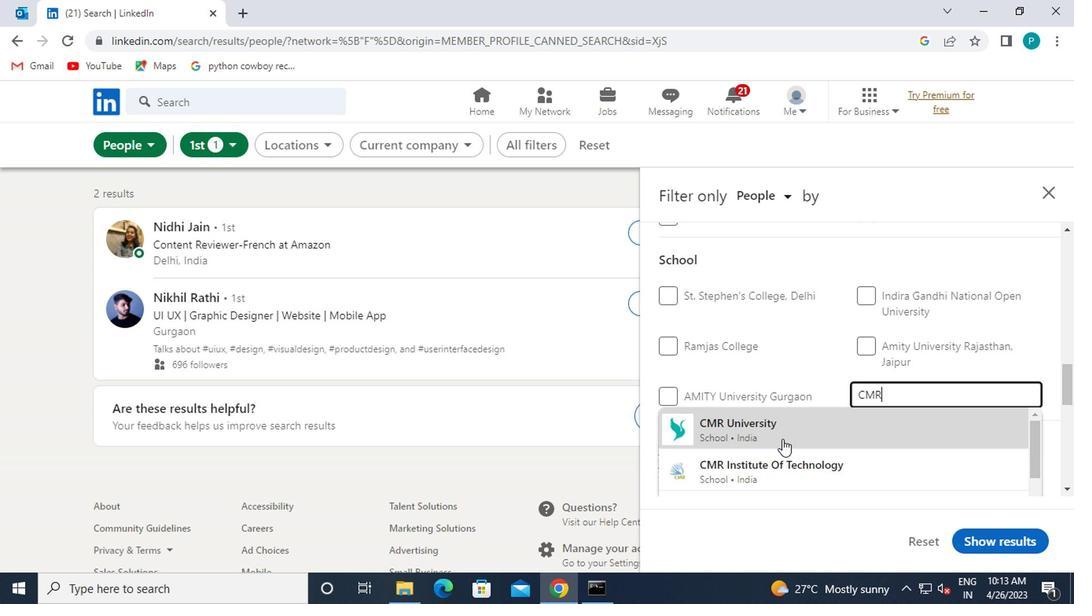 
Action: Mouse moved to (776, 442)
Screenshot: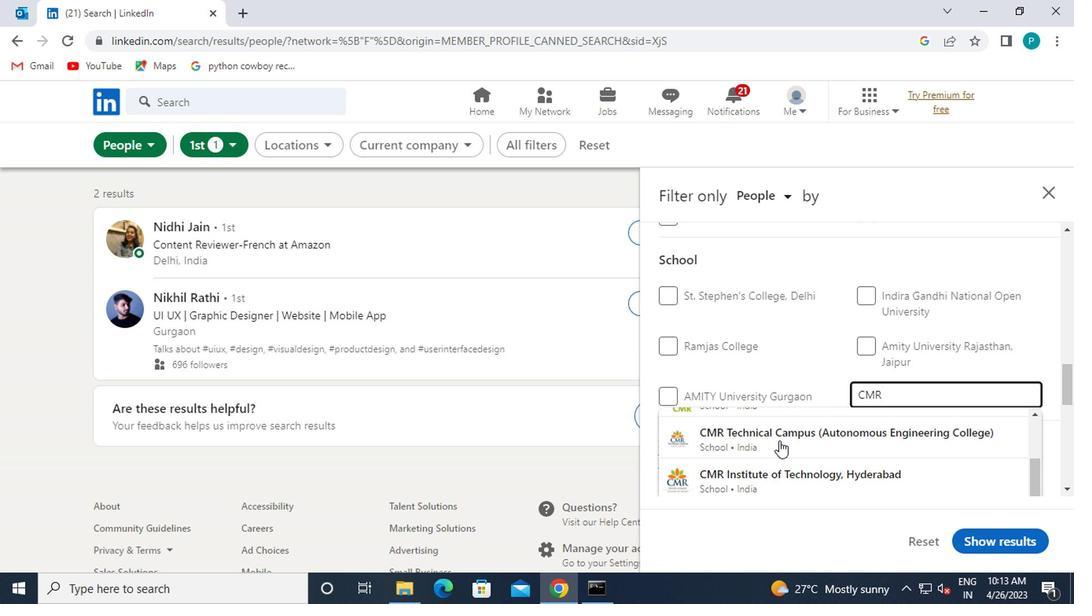 
Action: Mouse scrolled (776, 443) with delta (0, 0)
Screenshot: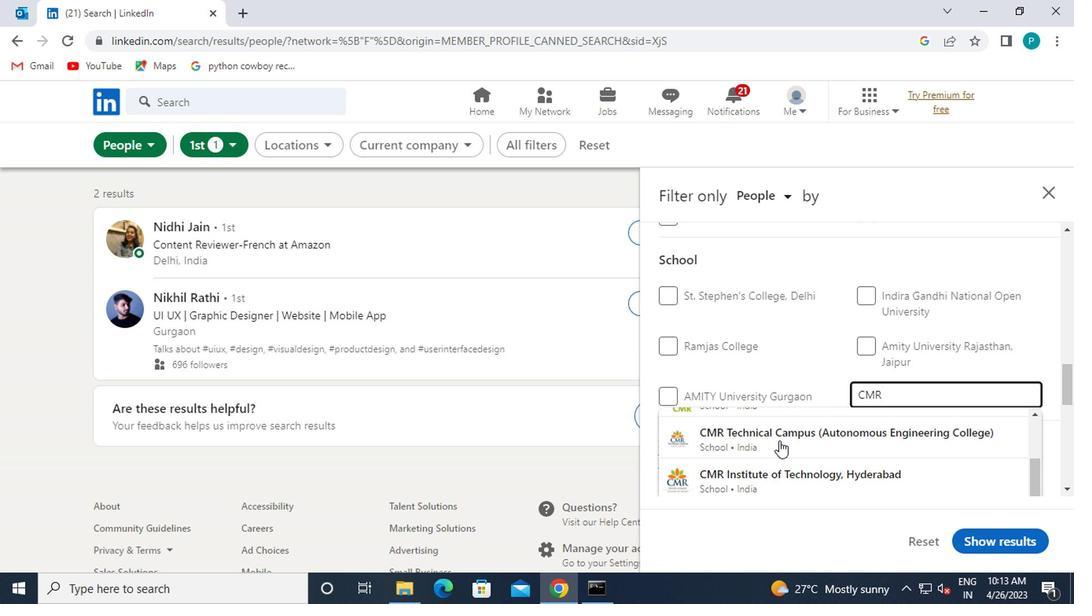 
Action: Mouse moved to (776, 443)
Screenshot: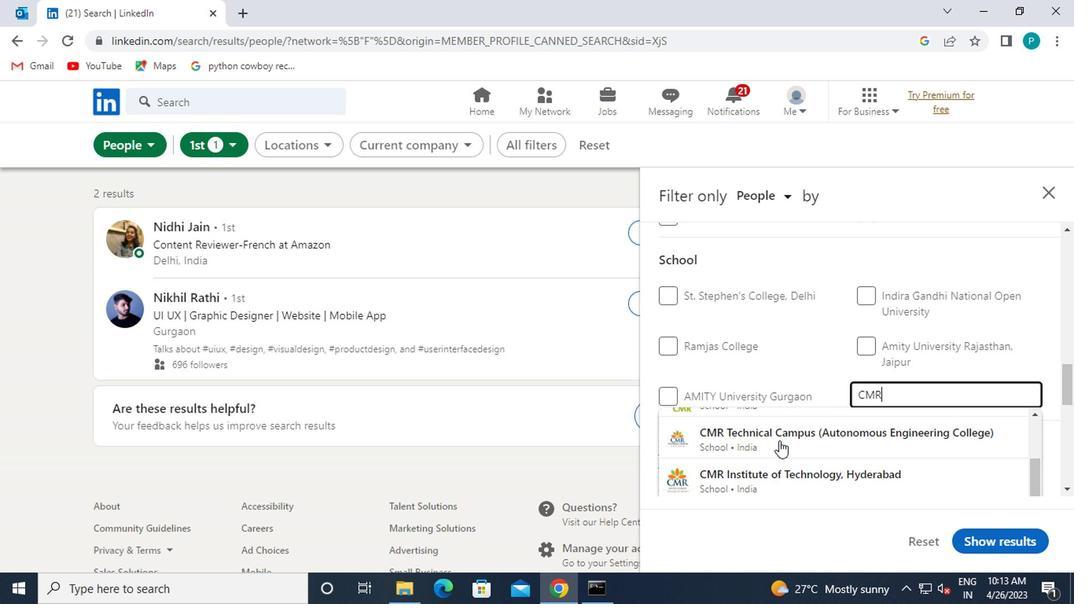 
Action: Mouse scrolled (776, 443) with delta (0, 0)
Screenshot: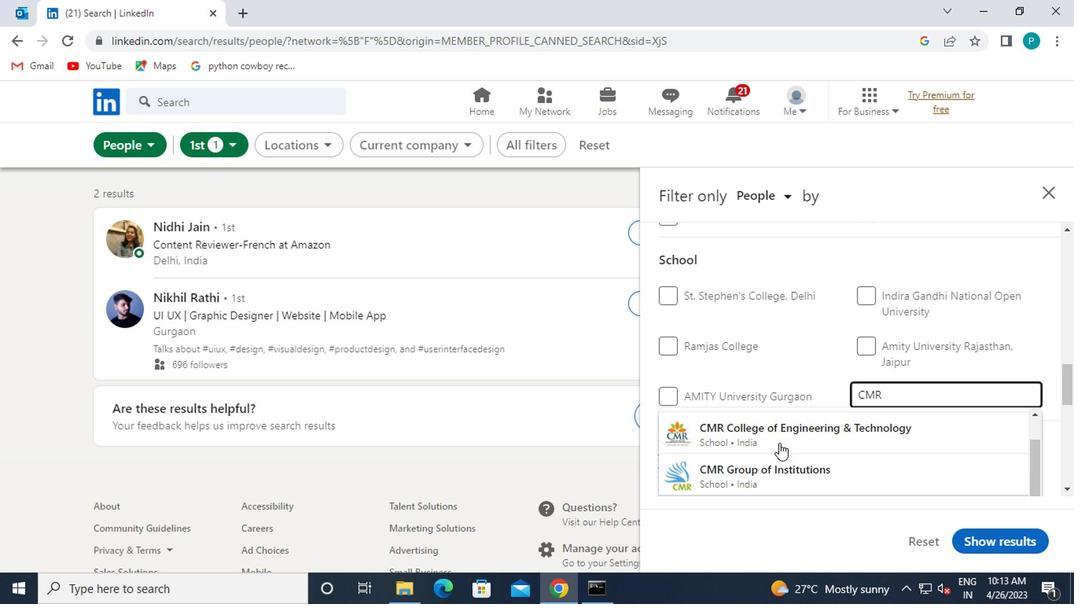 
Action: Mouse scrolled (776, 443) with delta (0, 0)
Screenshot: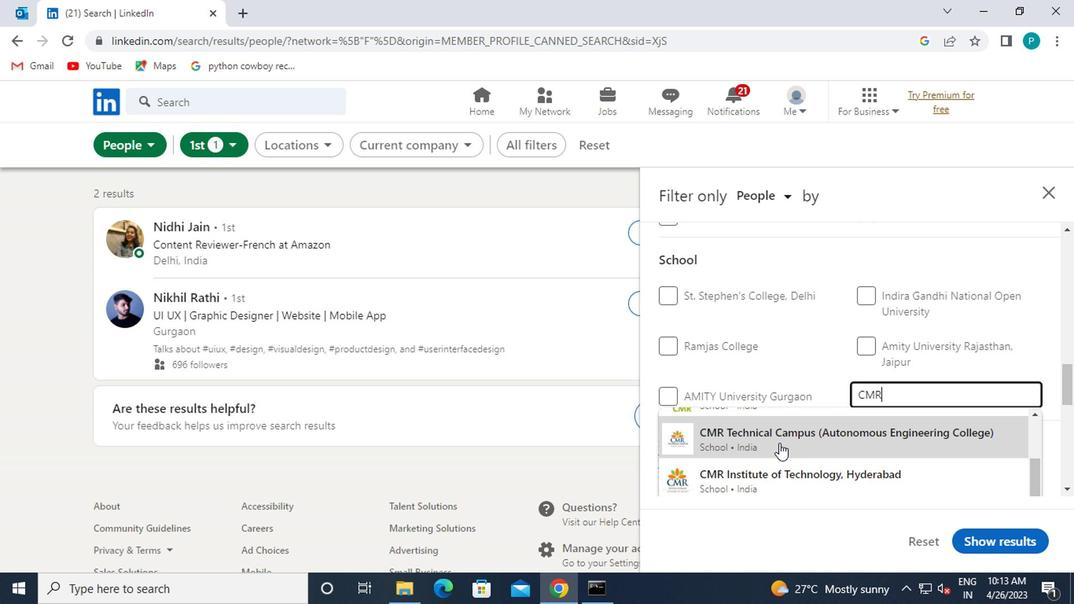 
Action: Mouse moved to (852, 481)
Screenshot: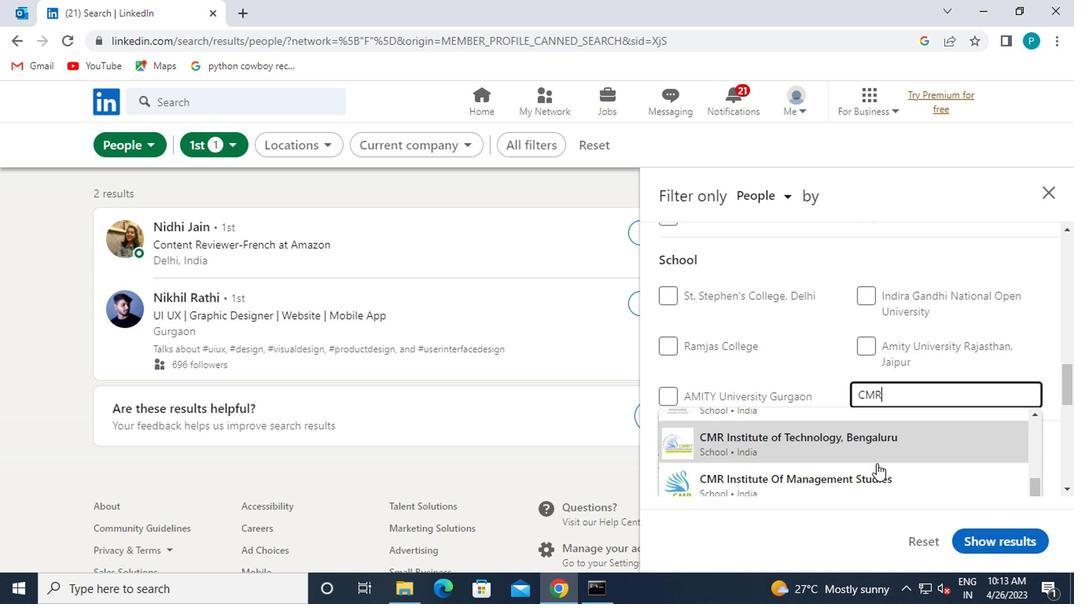 
Action: Mouse pressed left at (852, 481)
Screenshot: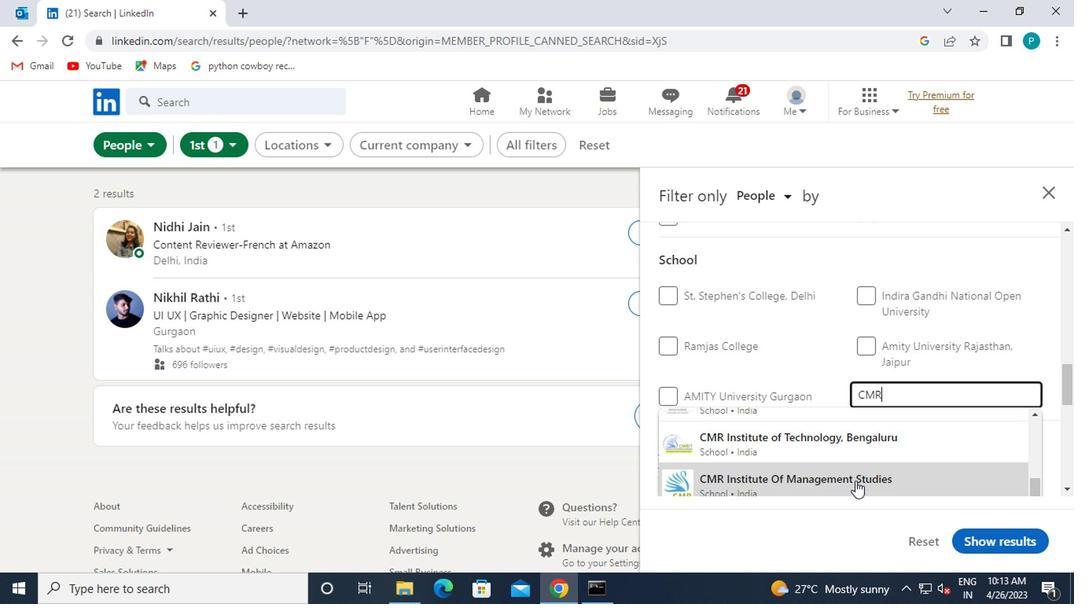 
Action: Mouse scrolled (852, 480) with delta (0, -1)
Screenshot: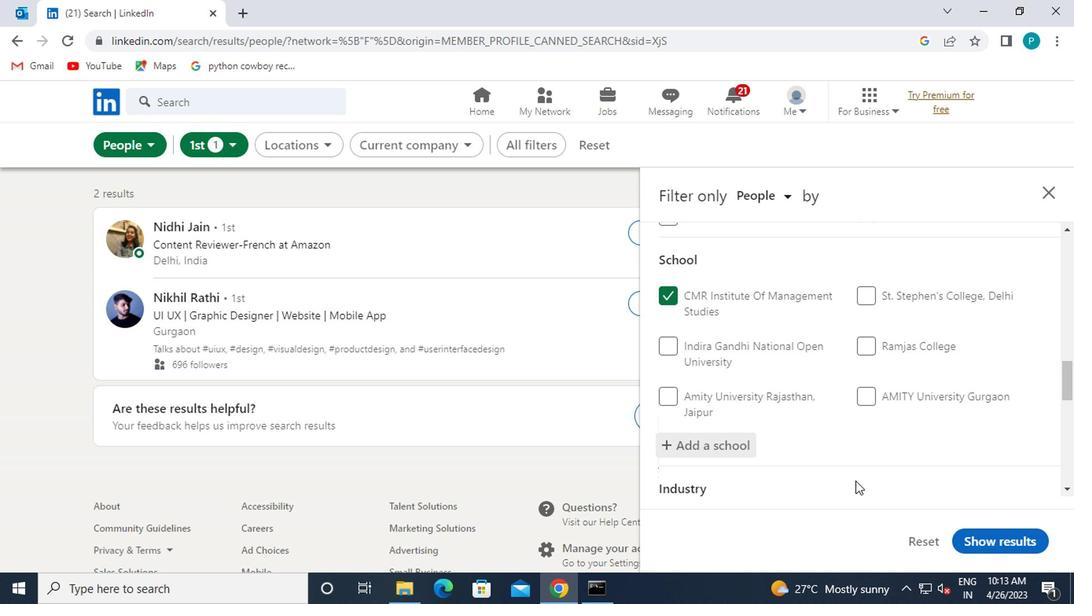
Action: Mouse moved to (851, 479)
Screenshot: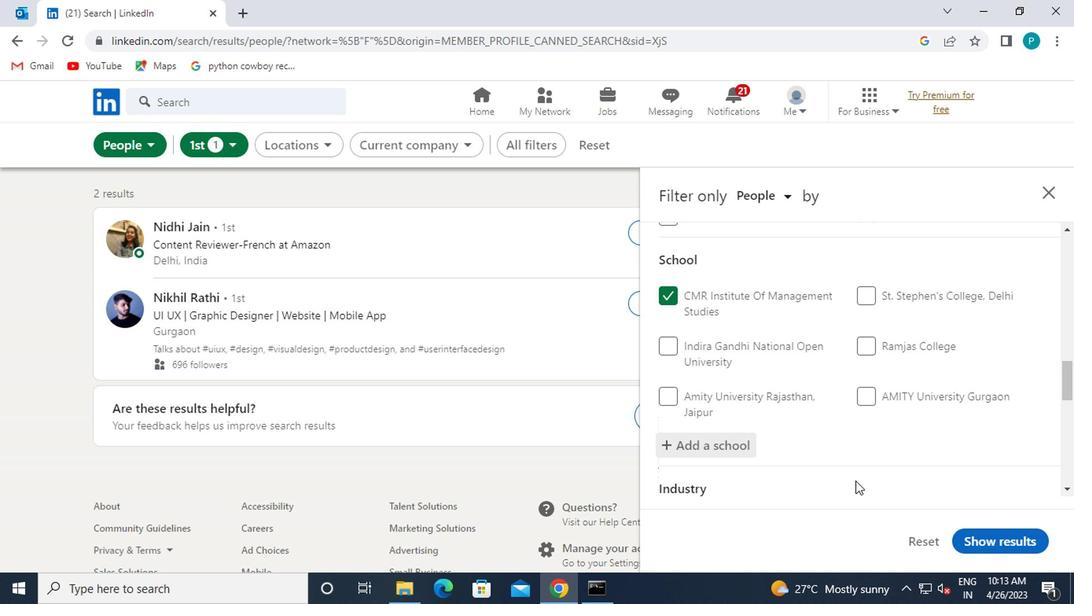
Action: Mouse scrolled (851, 478) with delta (0, -1)
Screenshot: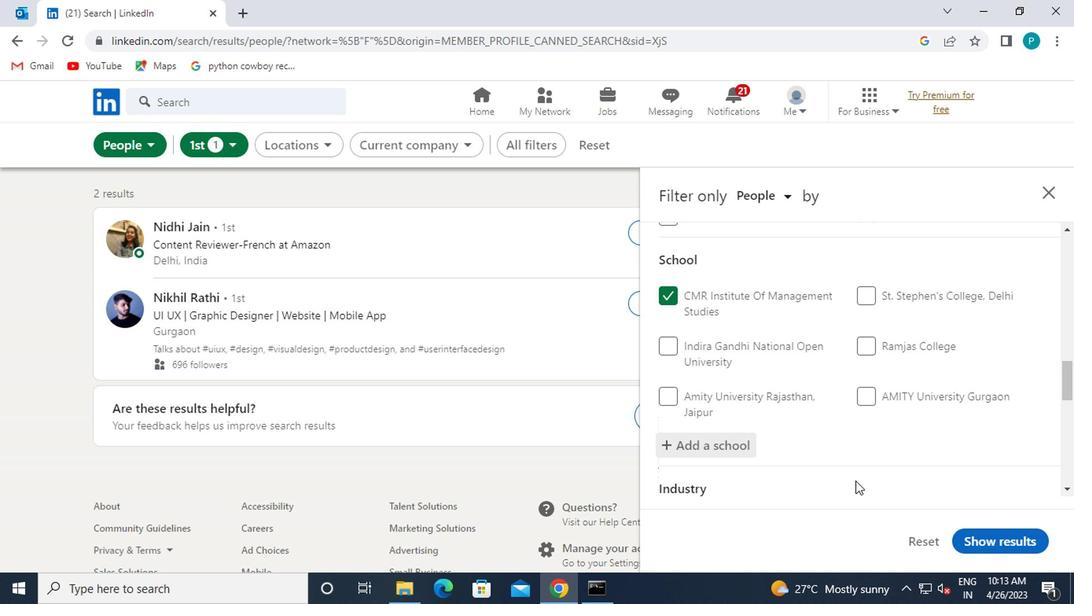 
Action: Mouse moved to (797, 430)
Screenshot: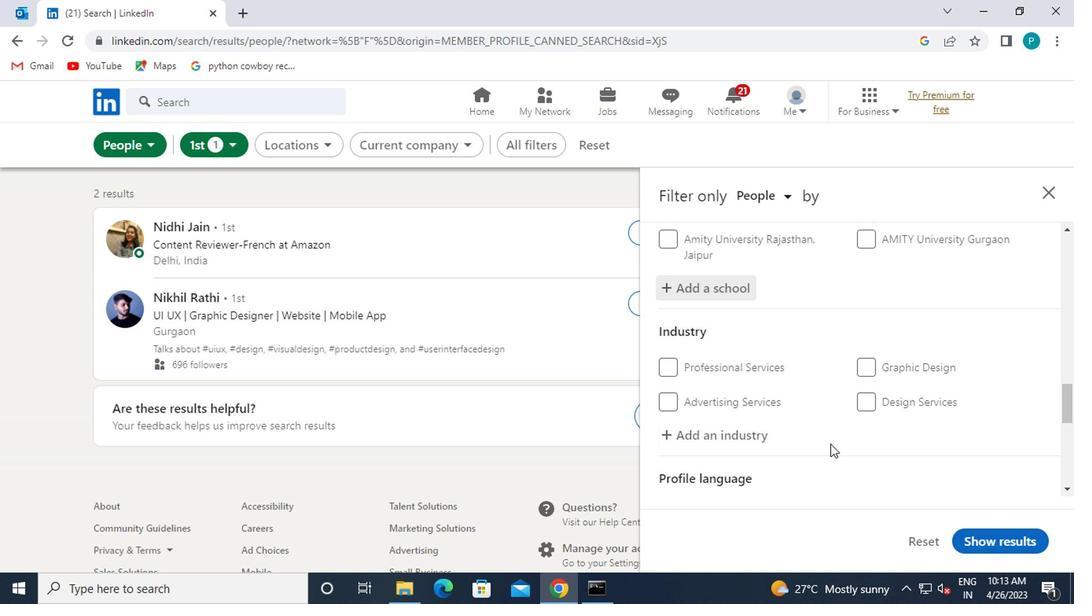 
Action: Mouse scrolled (797, 429) with delta (0, 0)
Screenshot: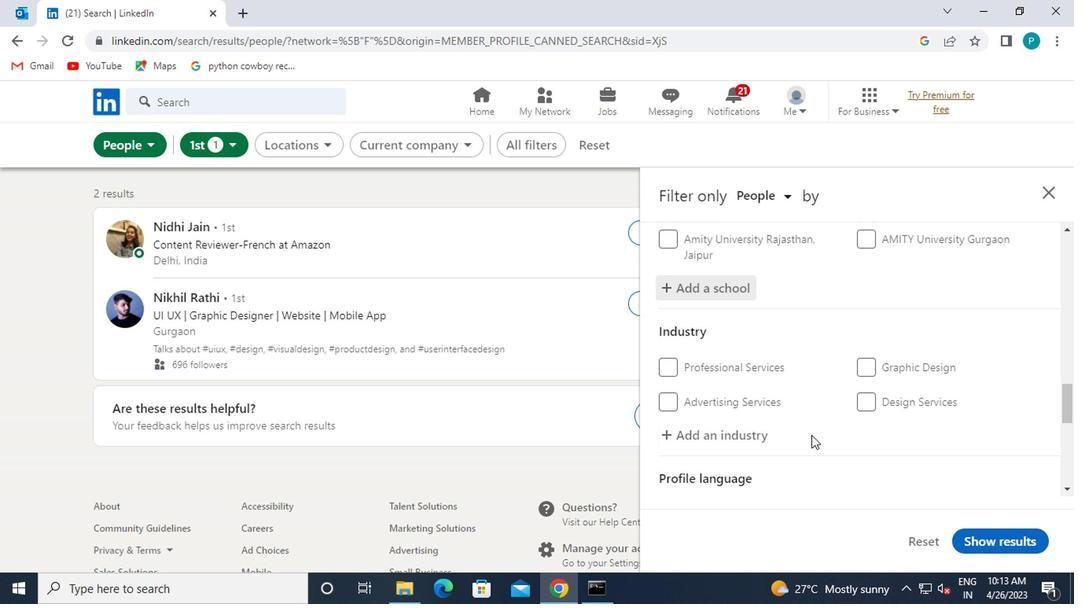 
Action: Mouse moved to (734, 357)
Screenshot: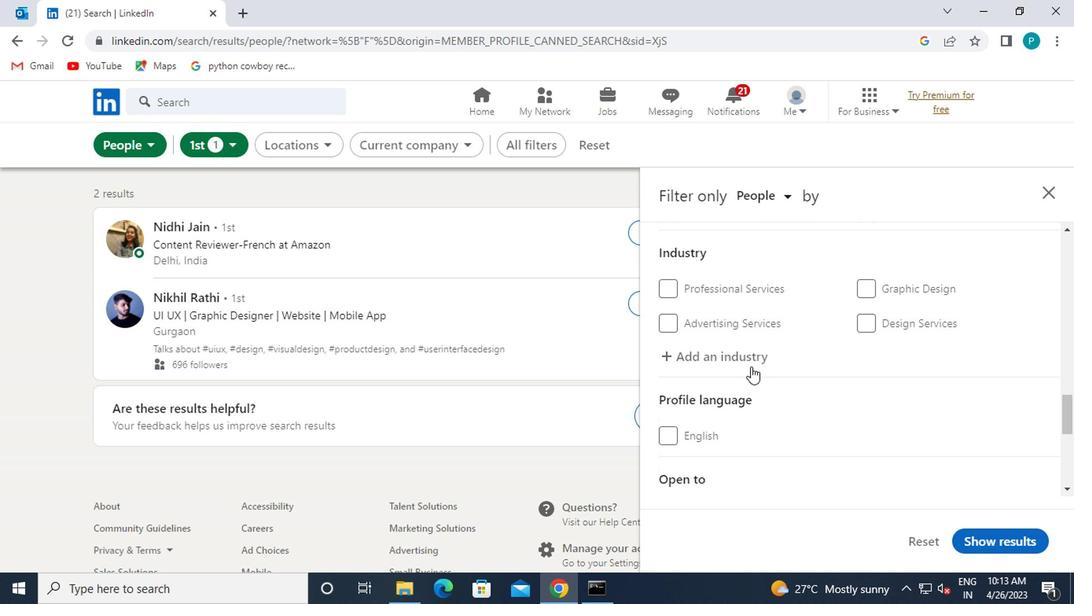 
Action: Mouse pressed left at (734, 357)
Screenshot: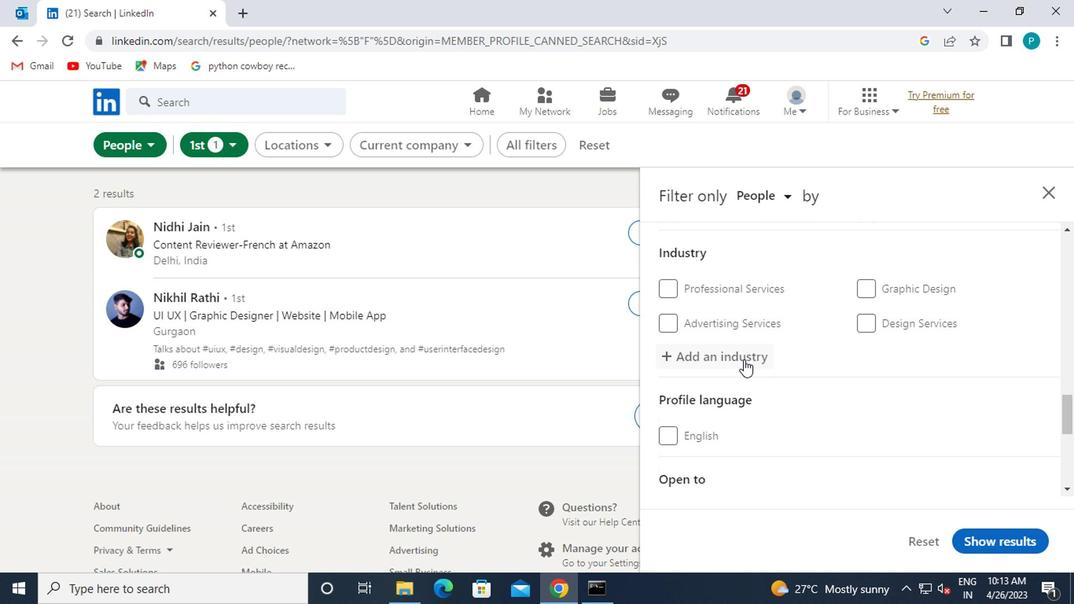 
Action: Key pressed PROFESSIONAL
Screenshot: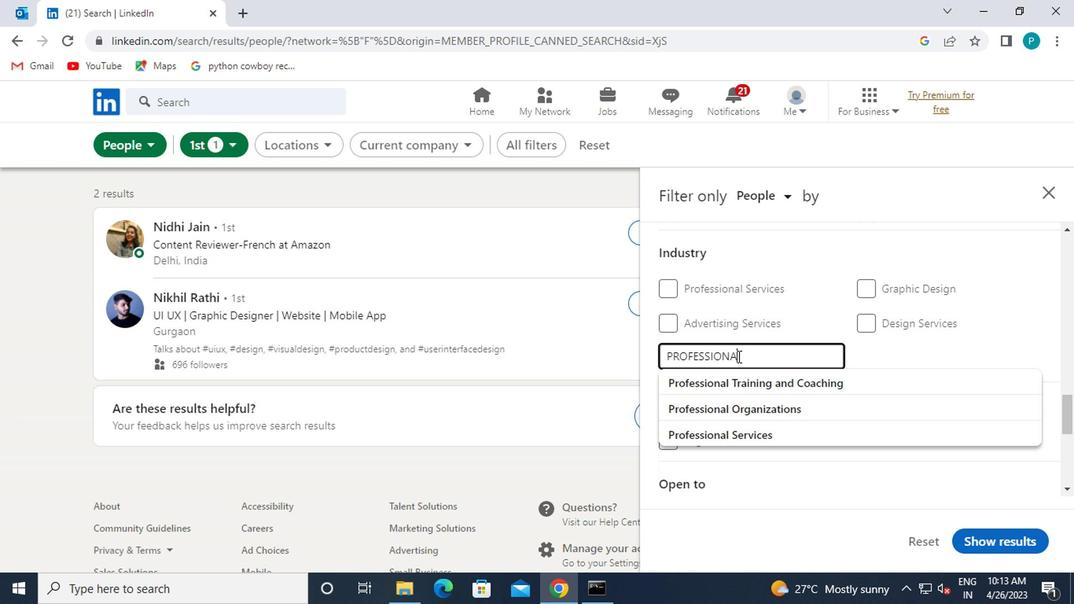 
Action: Mouse moved to (748, 409)
Screenshot: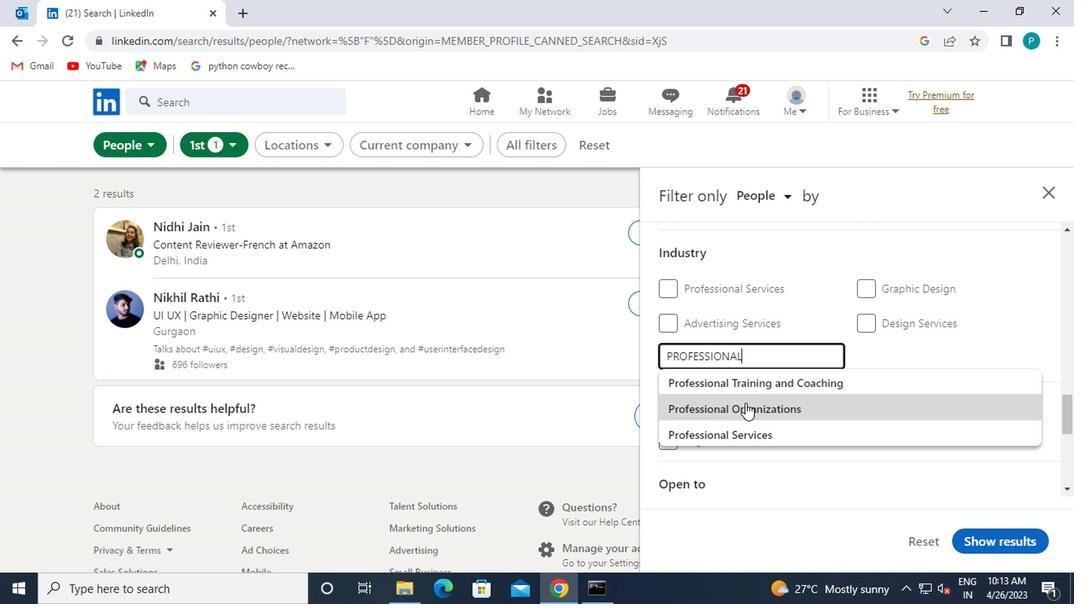 
Action: Mouse pressed left at (748, 409)
Screenshot: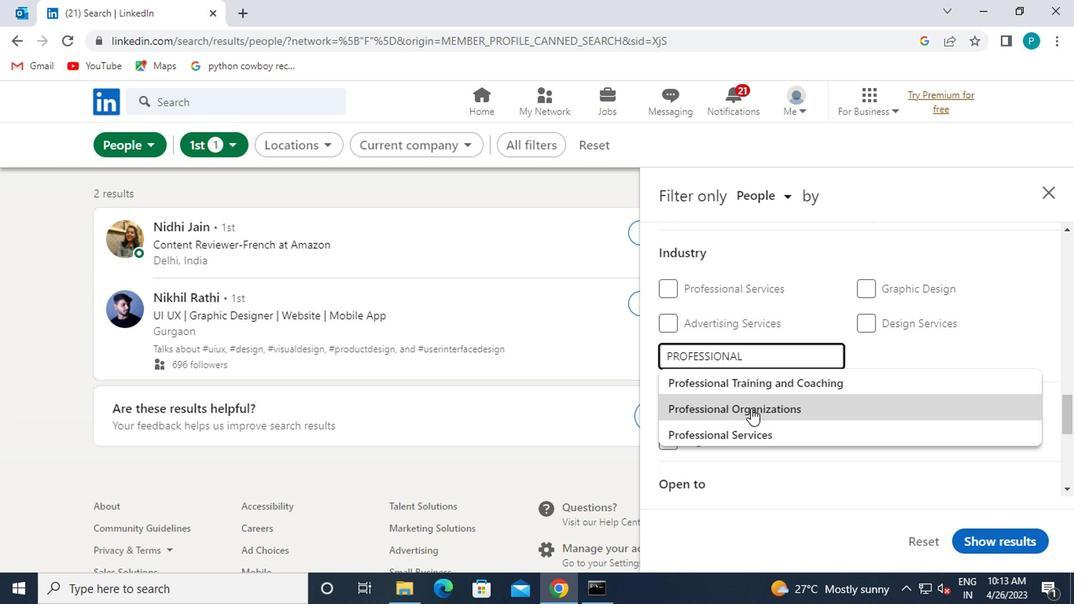 
Action: Mouse scrolled (748, 408) with delta (0, 0)
Screenshot: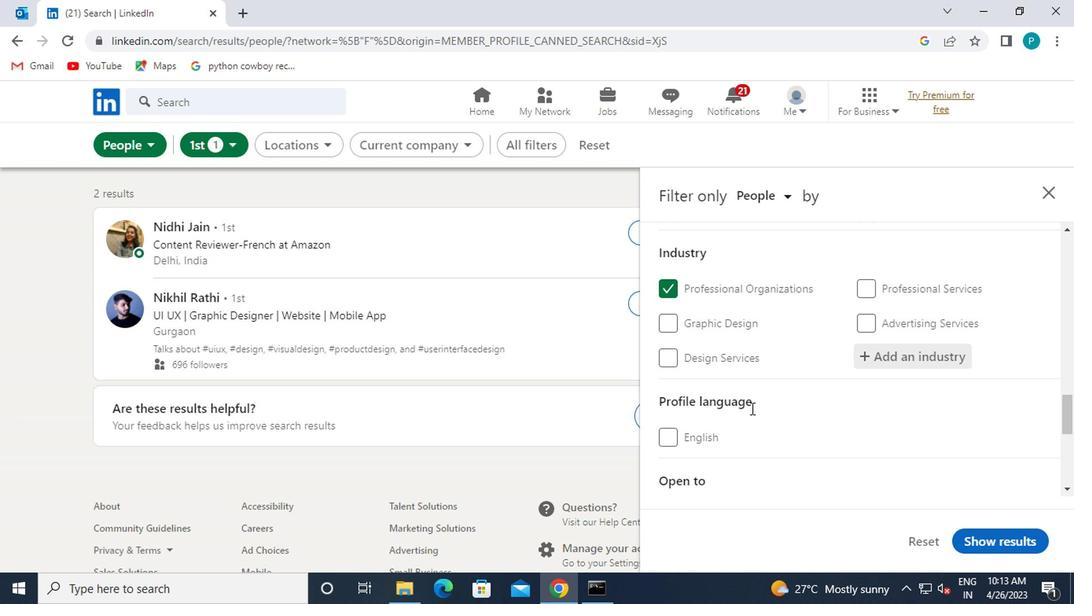 
Action: Mouse scrolled (748, 408) with delta (0, 0)
Screenshot: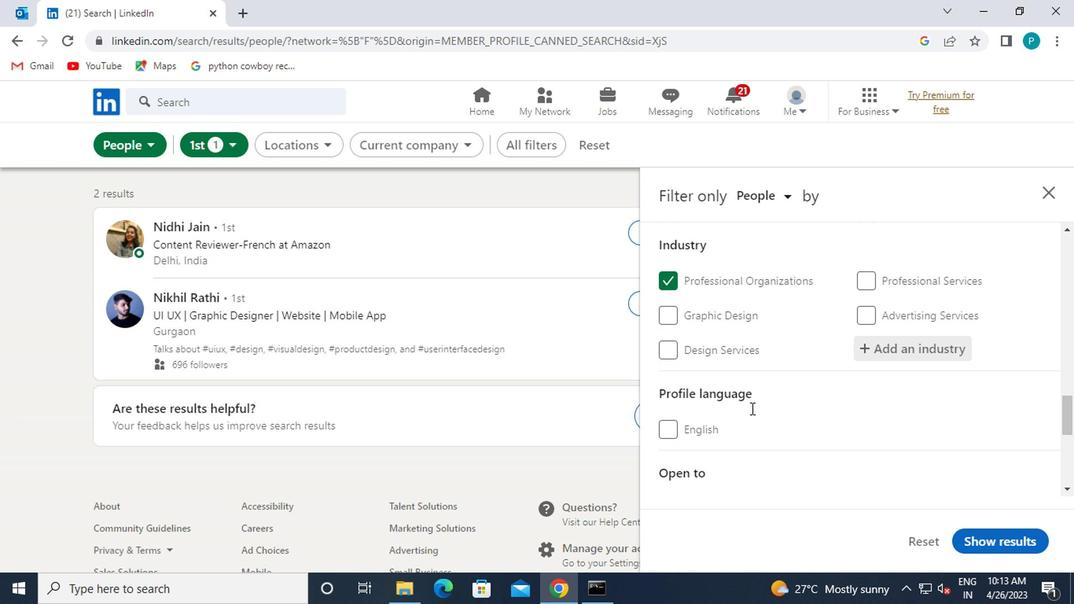 
Action: Mouse moved to (726, 453)
Screenshot: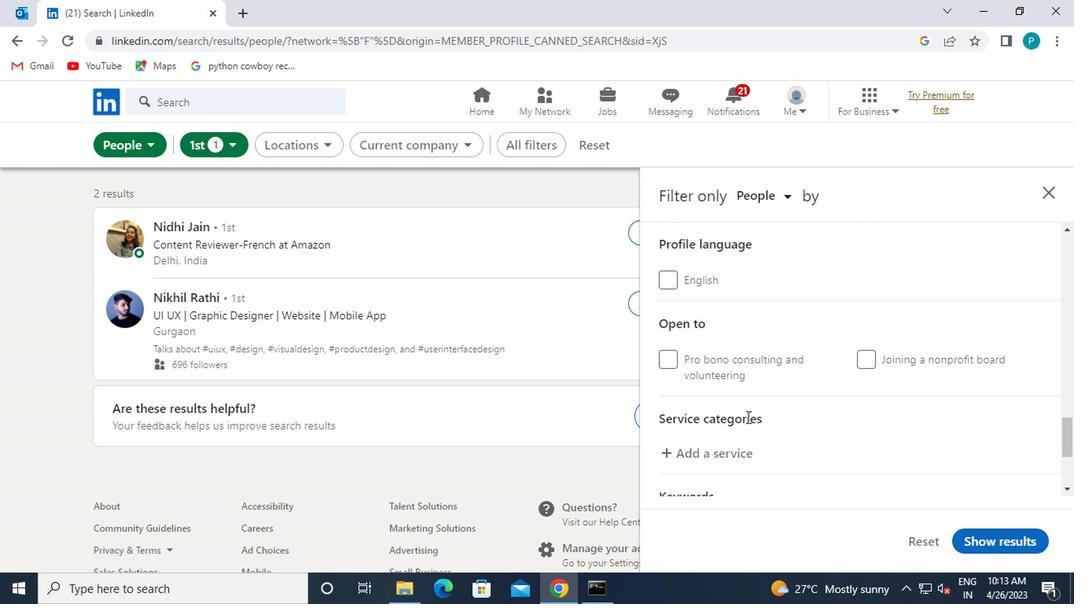 
Action: Mouse pressed left at (726, 453)
Screenshot: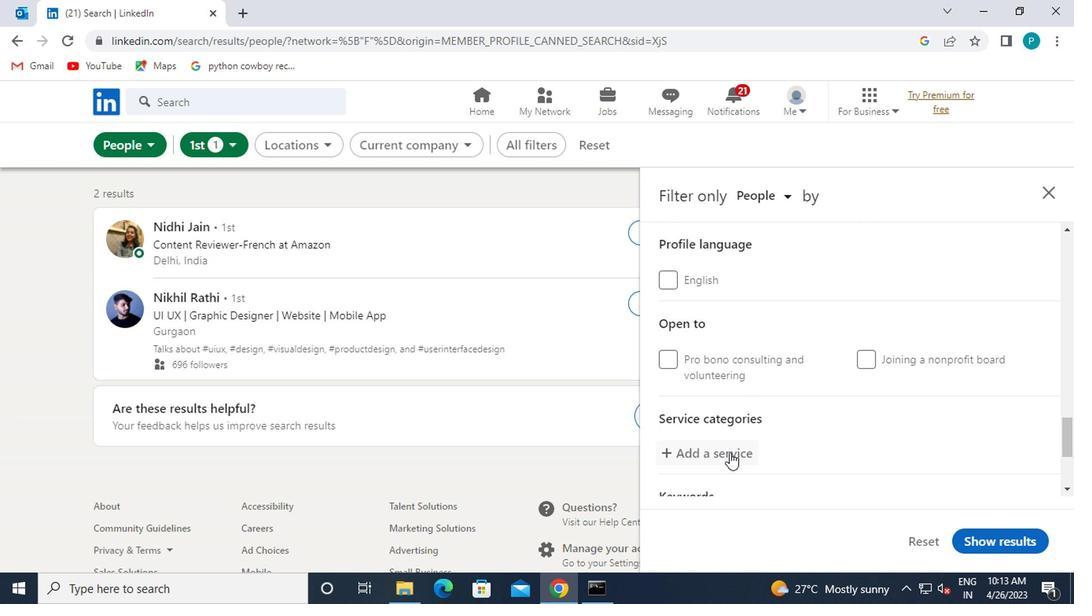 
Action: Mouse moved to (734, 451)
Screenshot: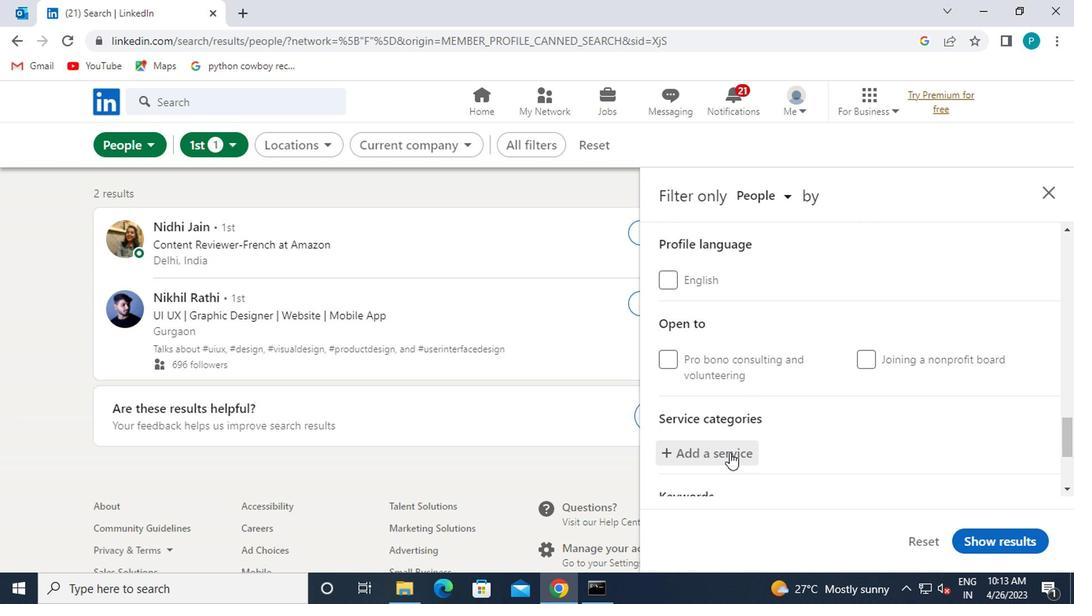 
Action: Key pressed SP<Key.backspace>OFT
Screenshot: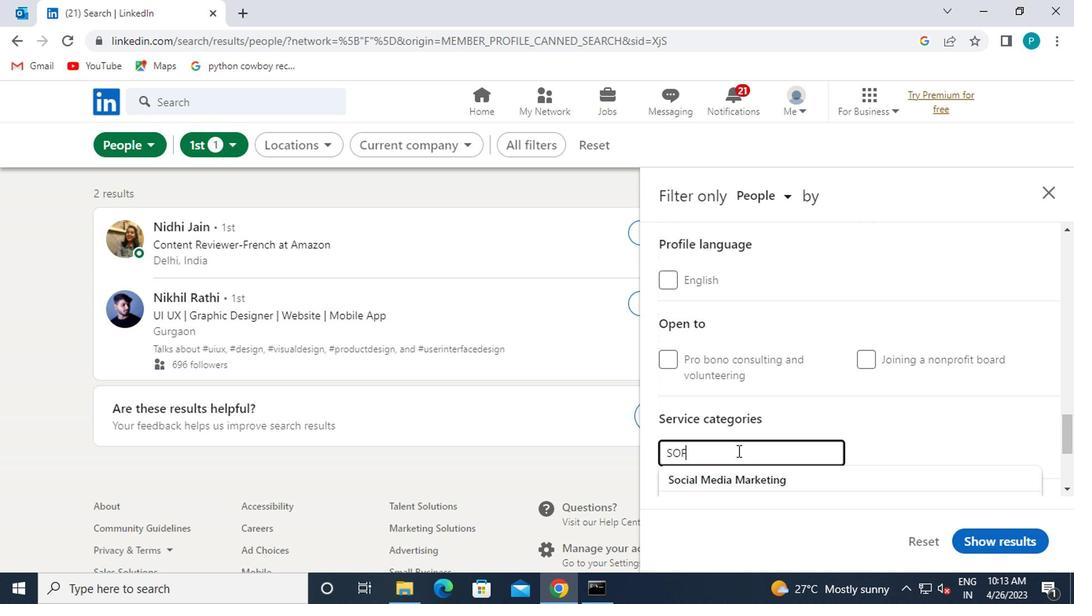 
Action: Mouse moved to (738, 486)
Screenshot: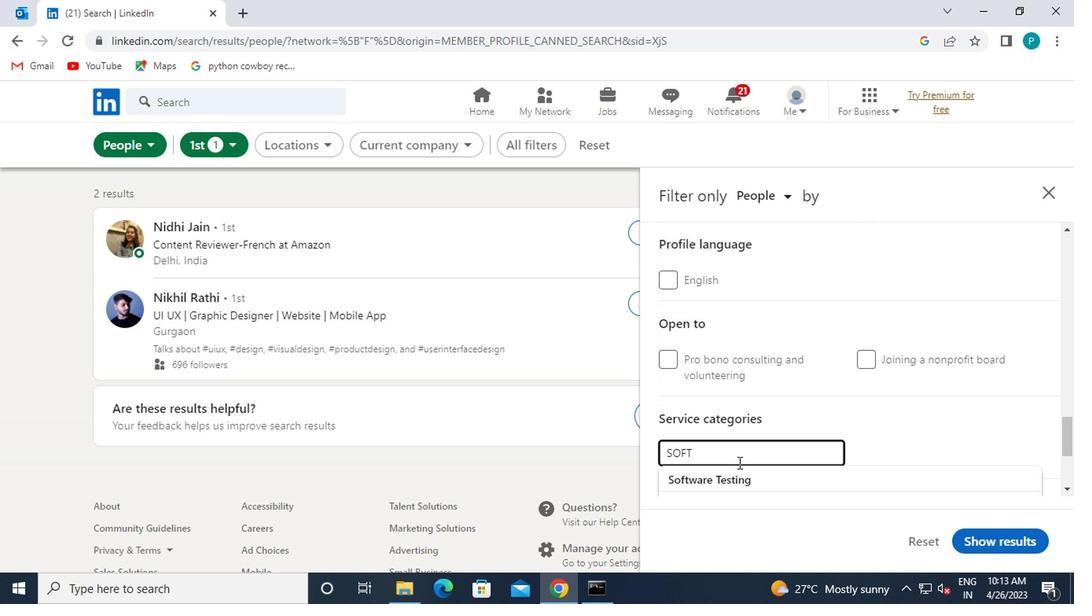 
Action: Mouse pressed left at (738, 486)
Screenshot: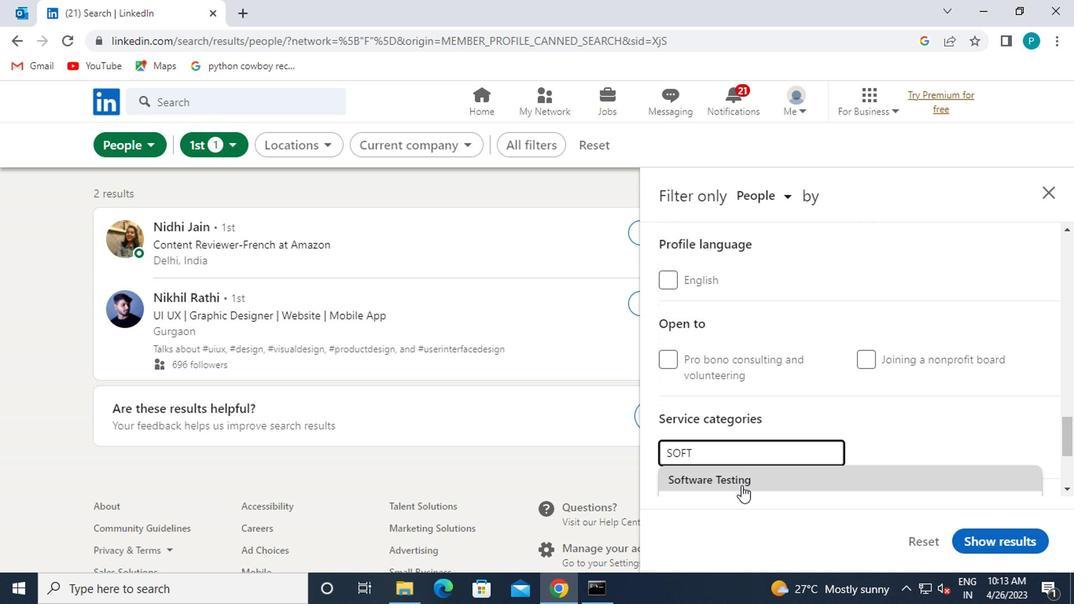 
Action: Mouse moved to (731, 472)
Screenshot: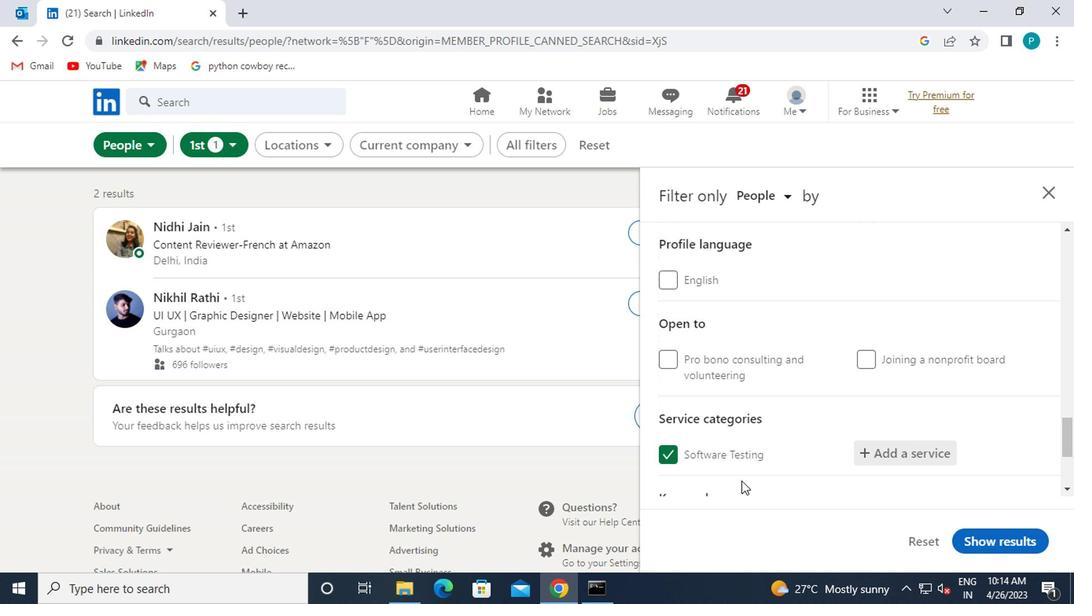 
Action: Mouse scrolled (731, 472) with delta (0, 0)
Screenshot: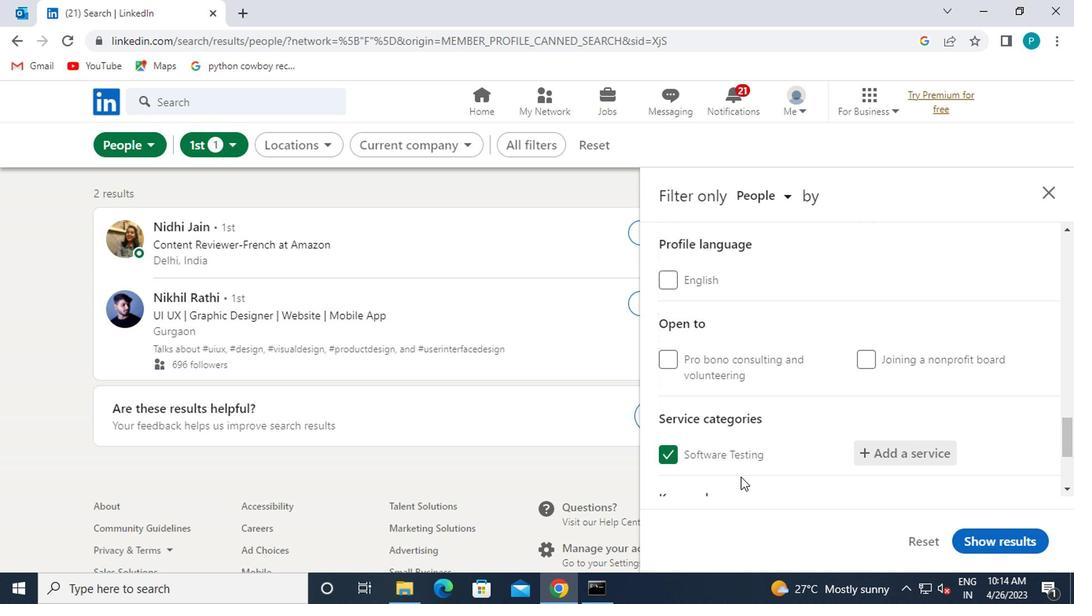 
Action: Mouse scrolled (731, 472) with delta (0, 0)
Screenshot: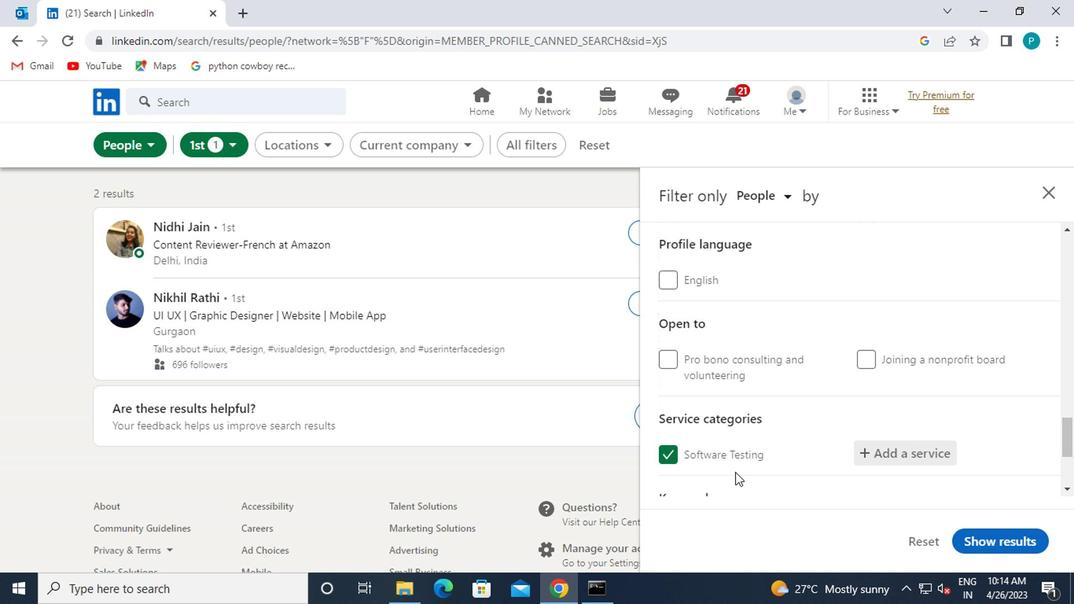 
Action: Mouse moved to (731, 472)
Screenshot: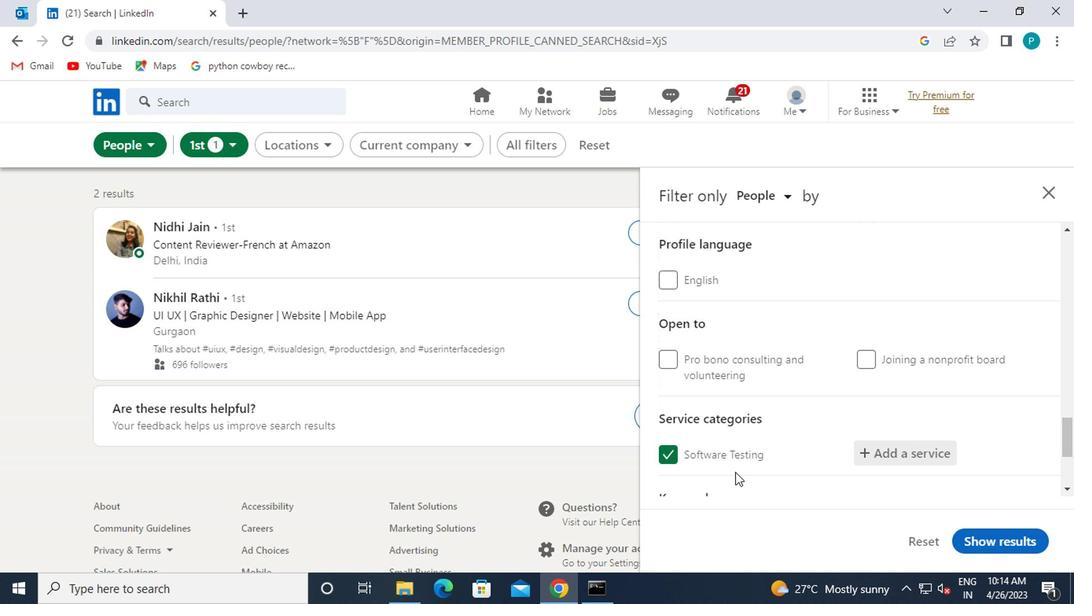 
Action: Mouse scrolled (731, 471) with delta (0, 0)
Screenshot: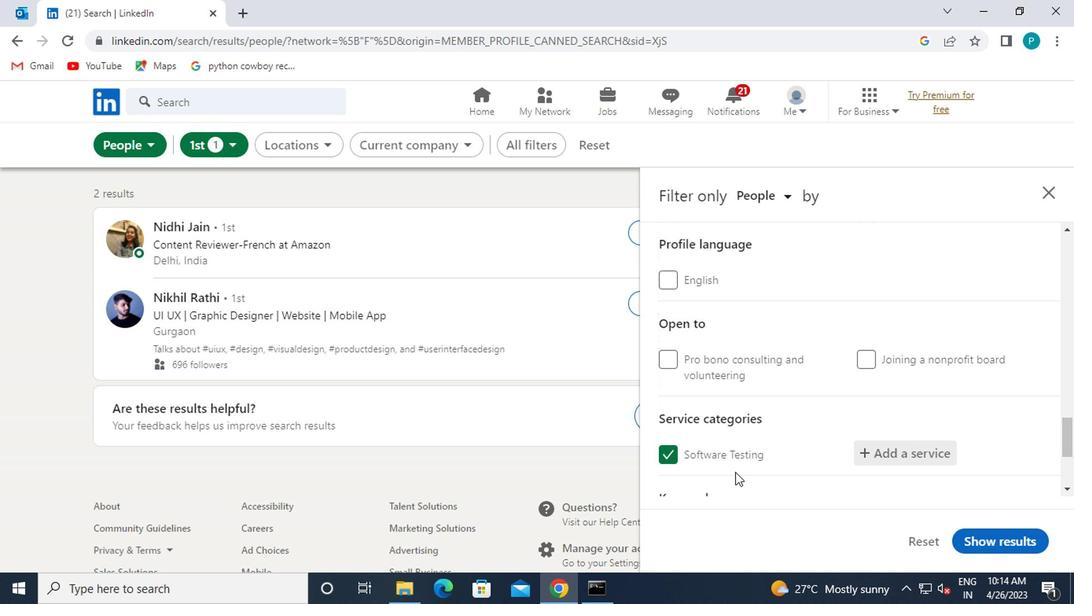 
Action: Mouse moved to (720, 439)
Screenshot: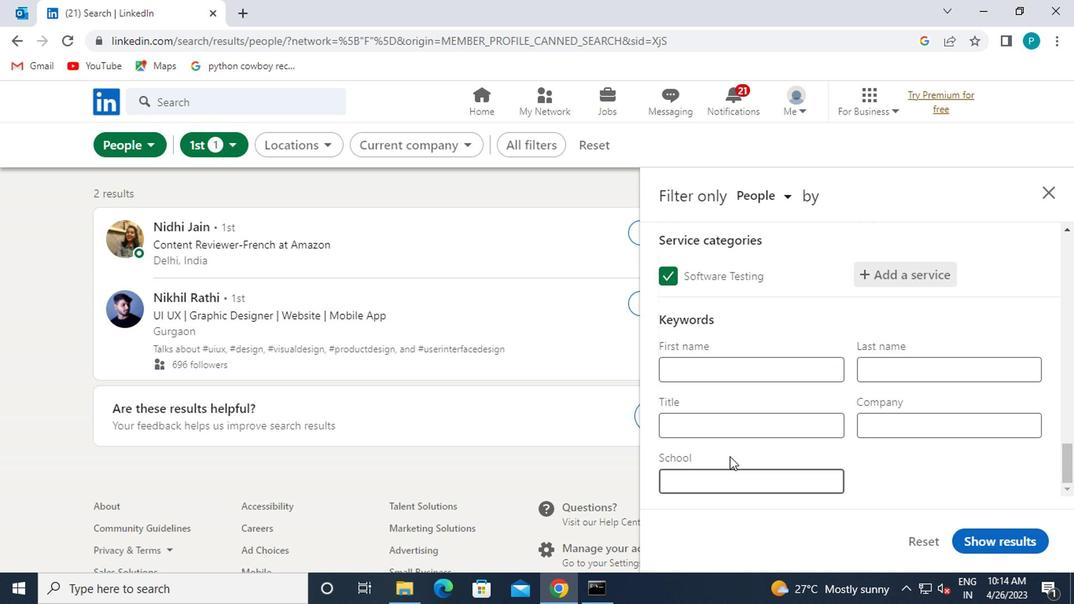 
Action: Mouse pressed left at (720, 439)
Screenshot: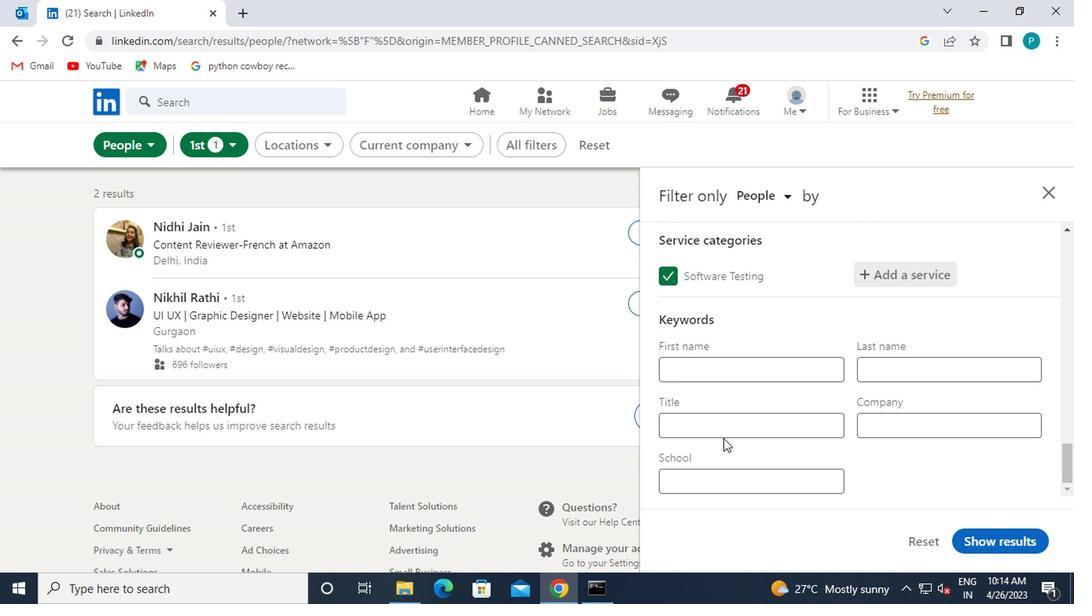 
Action: Mouse moved to (709, 433)
Screenshot: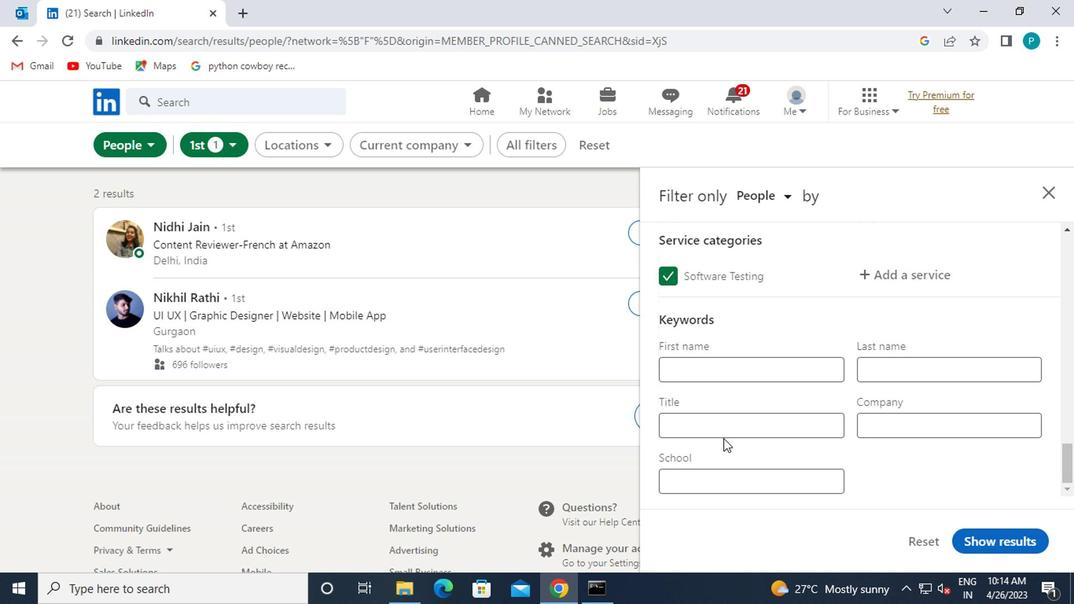 
Action: Mouse pressed left at (709, 433)
Screenshot: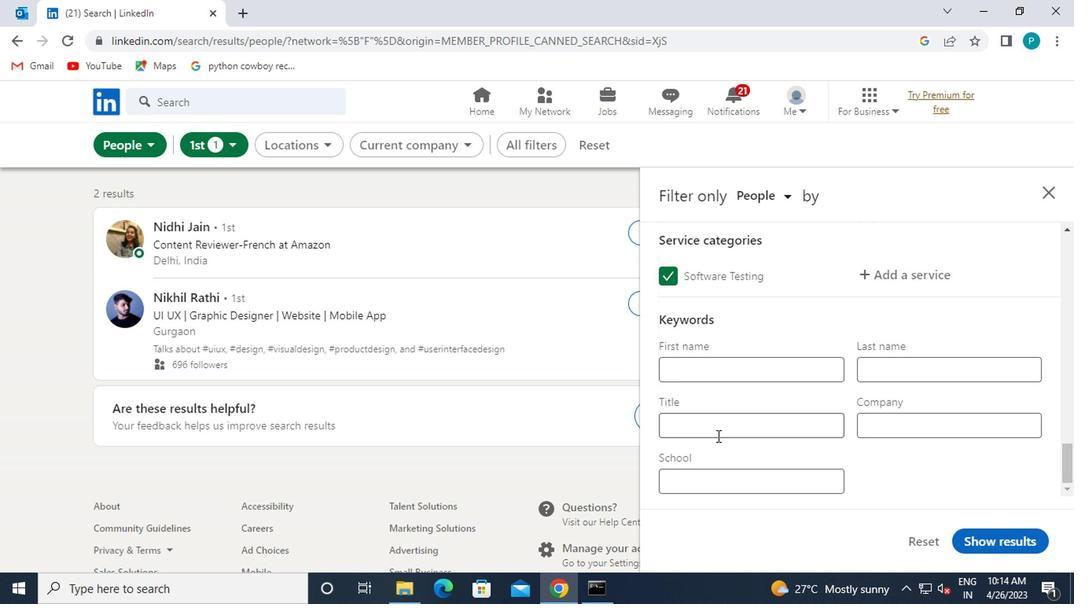 
Action: Mouse moved to (720, 437)
Screenshot: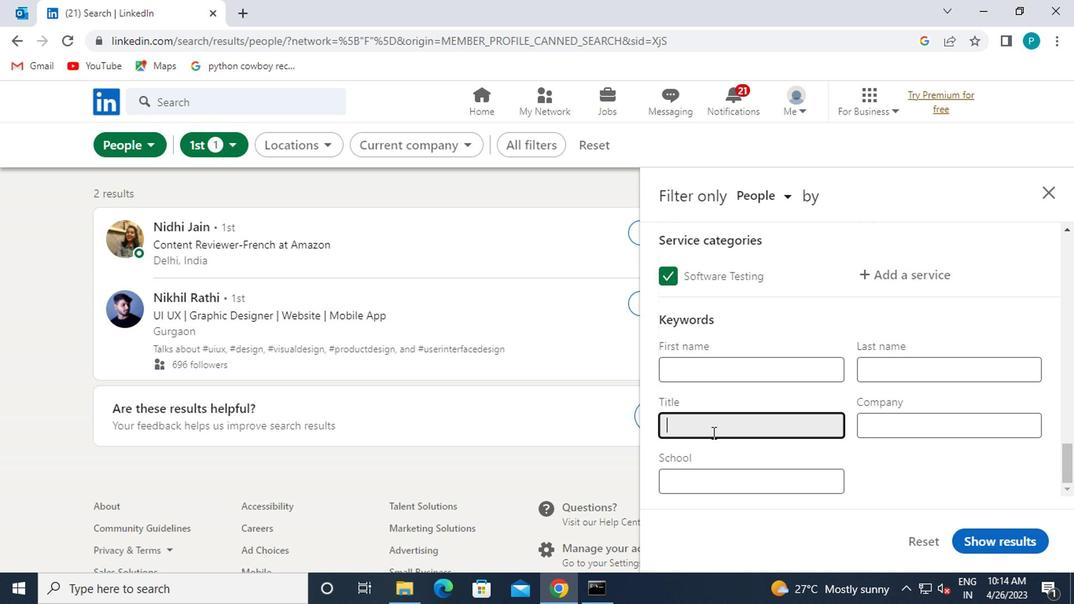
Action: Key pressed M<Key.caps_lock>ARKETING<Key.caps_lock><Key.space>M<Key.caps_lock>ANAGER
Screenshot: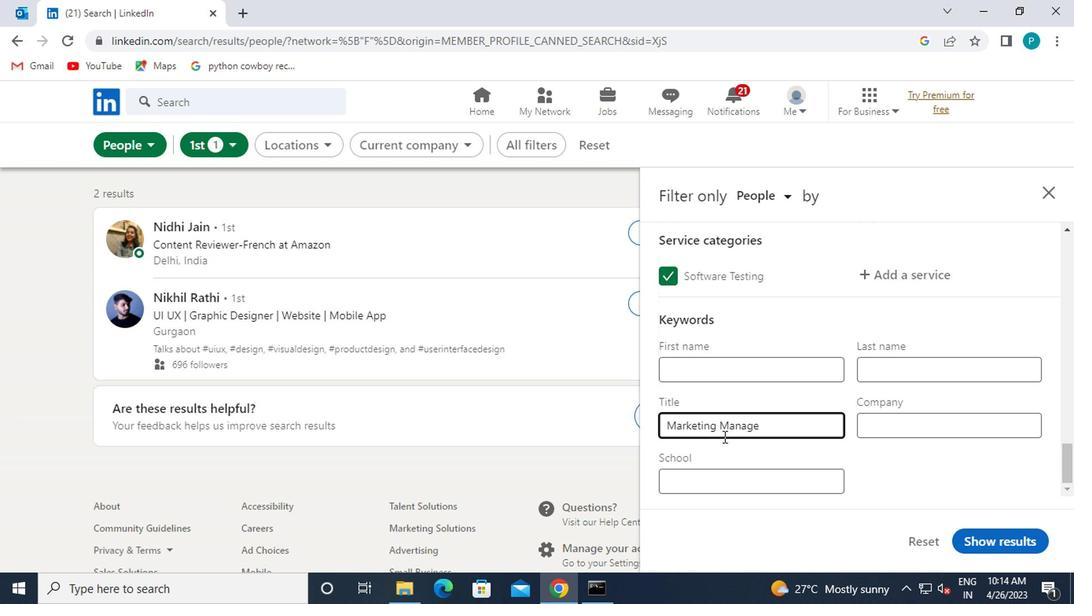 
Action: Mouse moved to (991, 547)
Screenshot: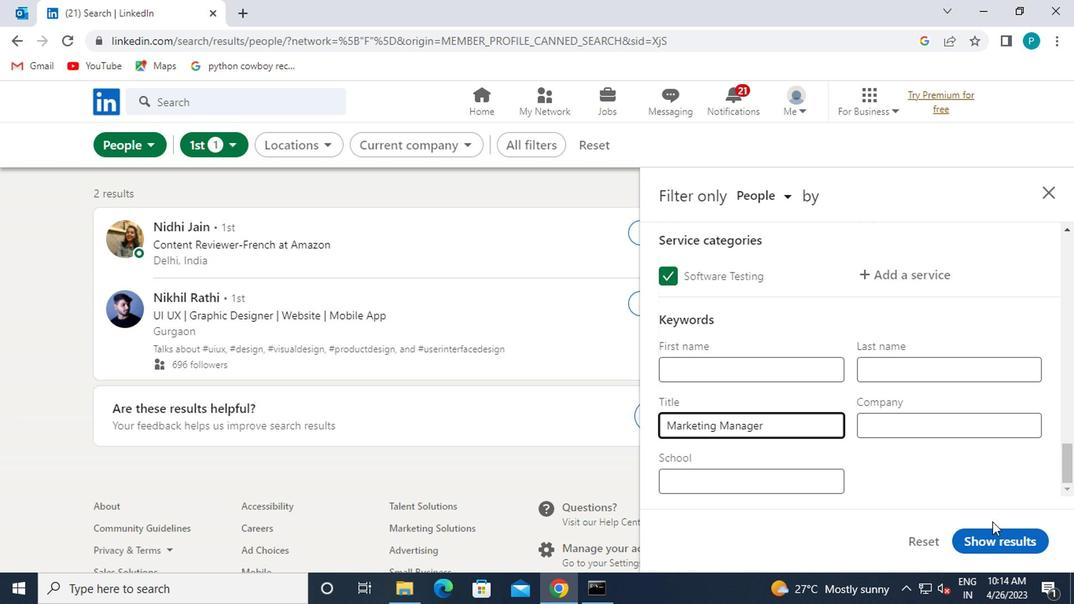 
Action: Mouse pressed left at (991, 547)
Screenshot: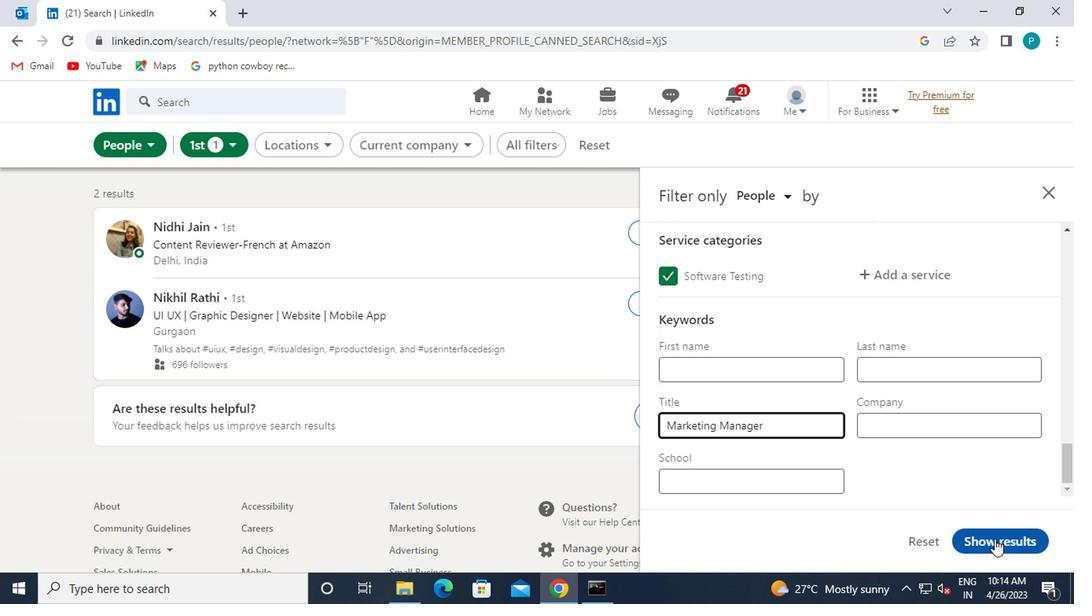 
Action: Mouse moved to (990, 547)
Screenshot: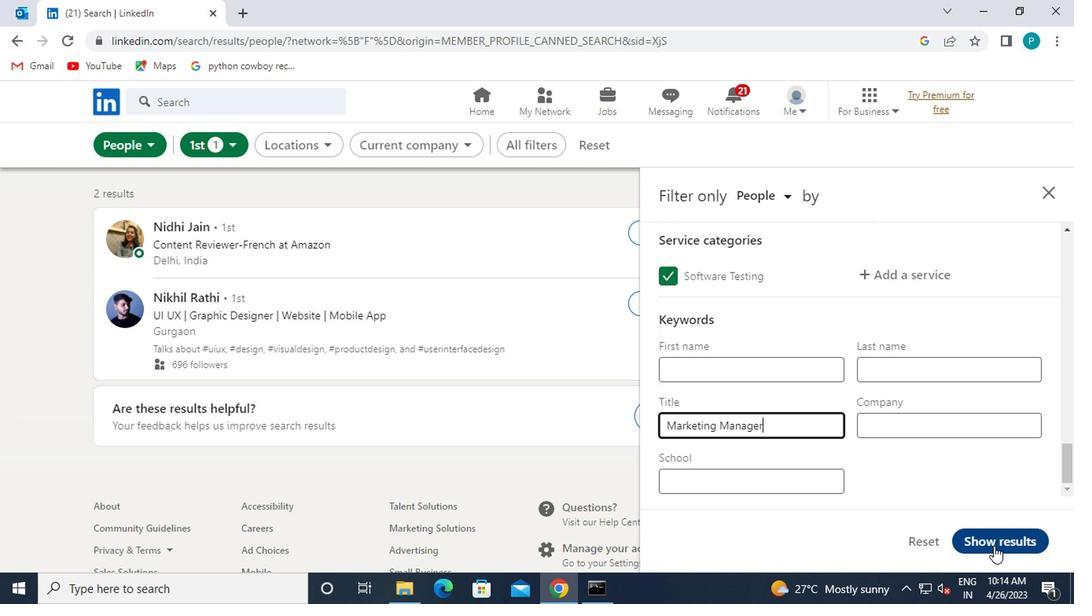 
